 Task: In the  document narrative.html. Below name insert the link: 'www.wikipedia.org' Insert Dropdown below the link: Review Status  'Select Under review'Insert Header and write  "Quantum". Change font style to  Lobster
Action: Mouse moved to (34, 78)
Screenshot: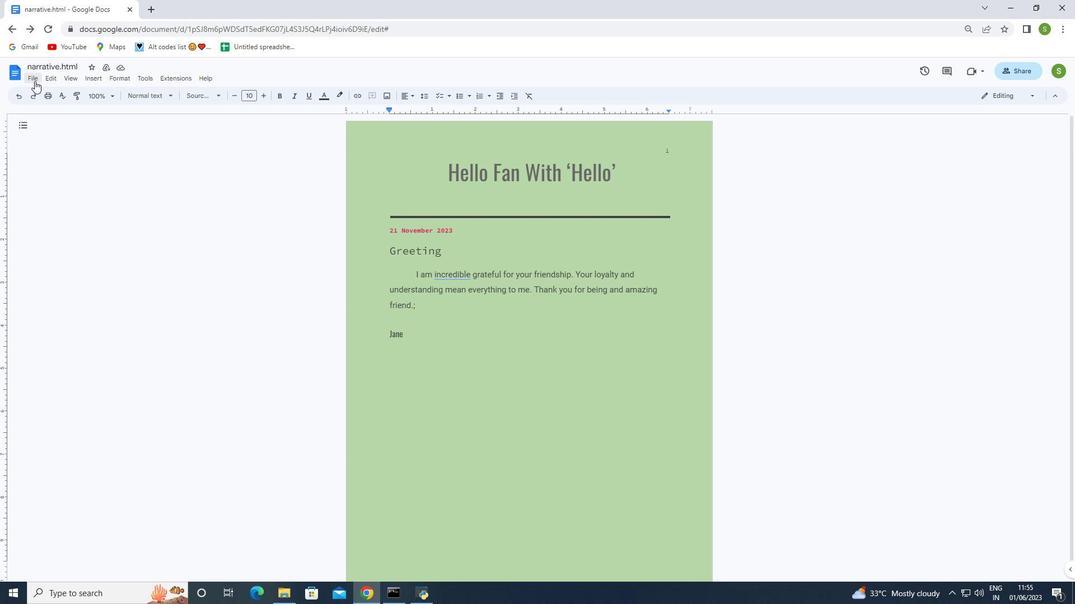 
Action: Mouse pressed left at (34, 78)
Screenshot: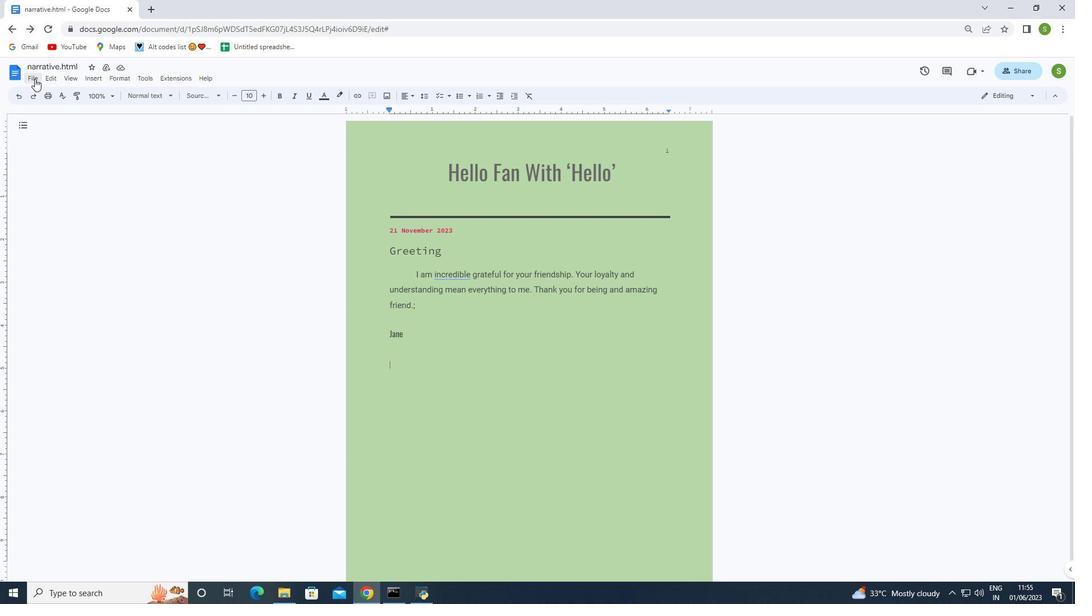 
Action: Mouse moved to (59, 197)
Screenshot: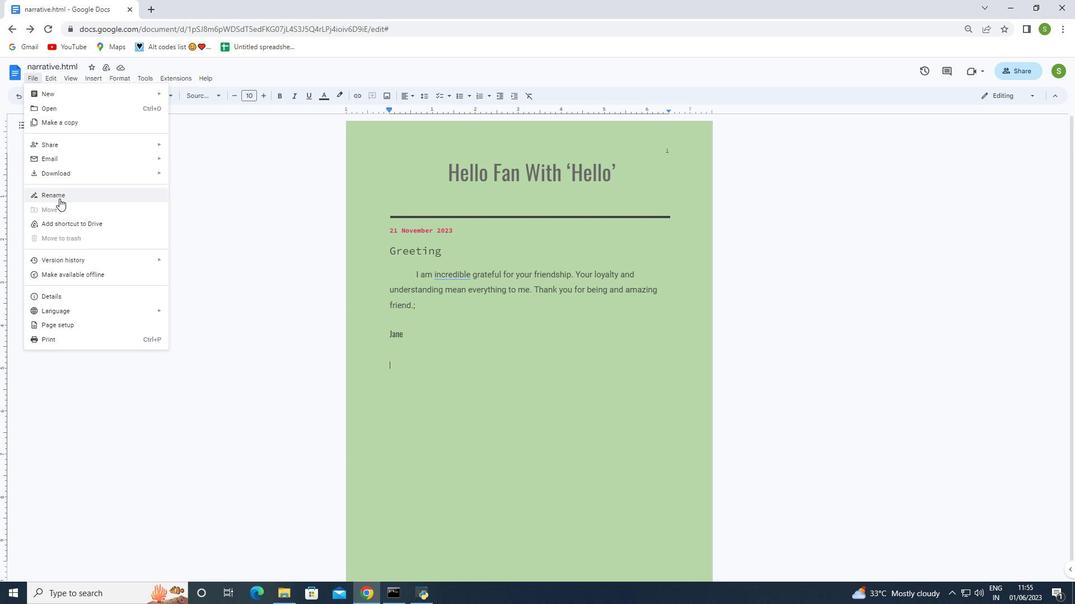 
Action: Mouse pressed left at (59, 197)
Screenshot: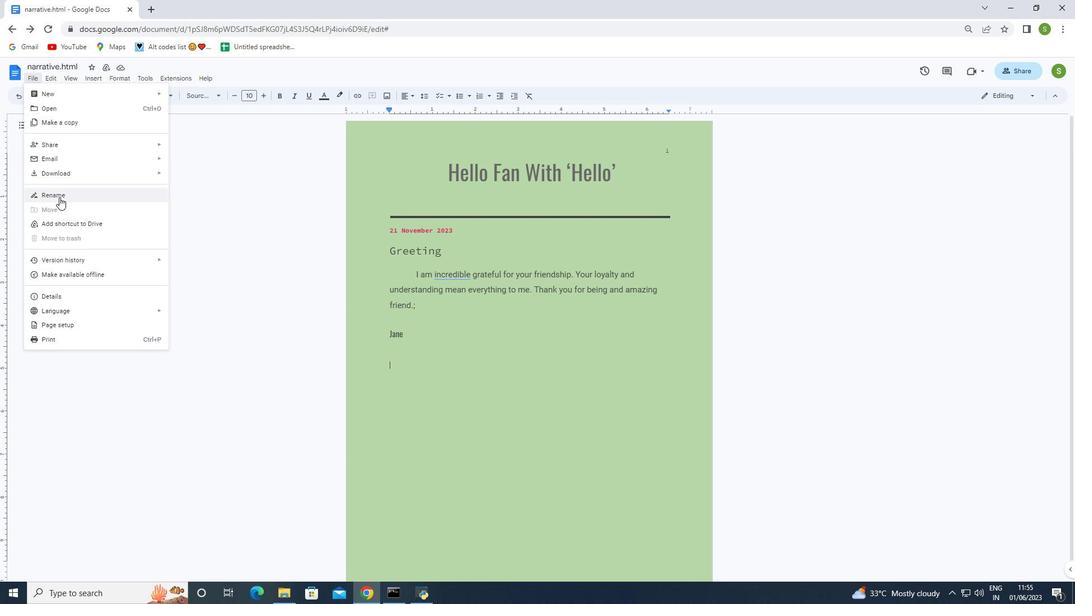 
Action: Mouse moved to (59, 197)
Screenshot: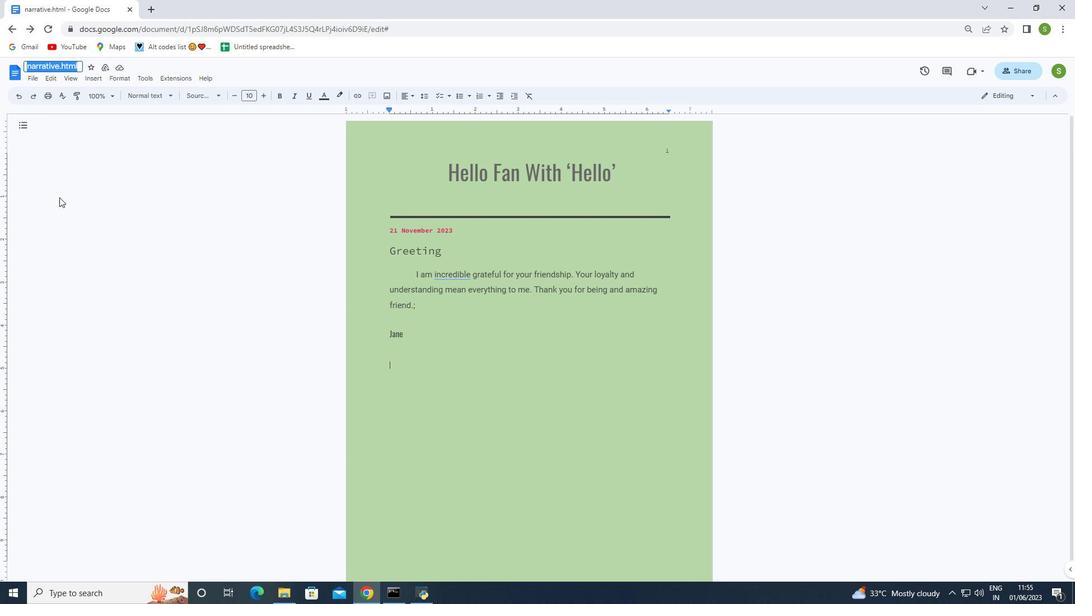 
Action: Key pressed <Key.backspace>narrative.html<Key.enter>
Screenshot: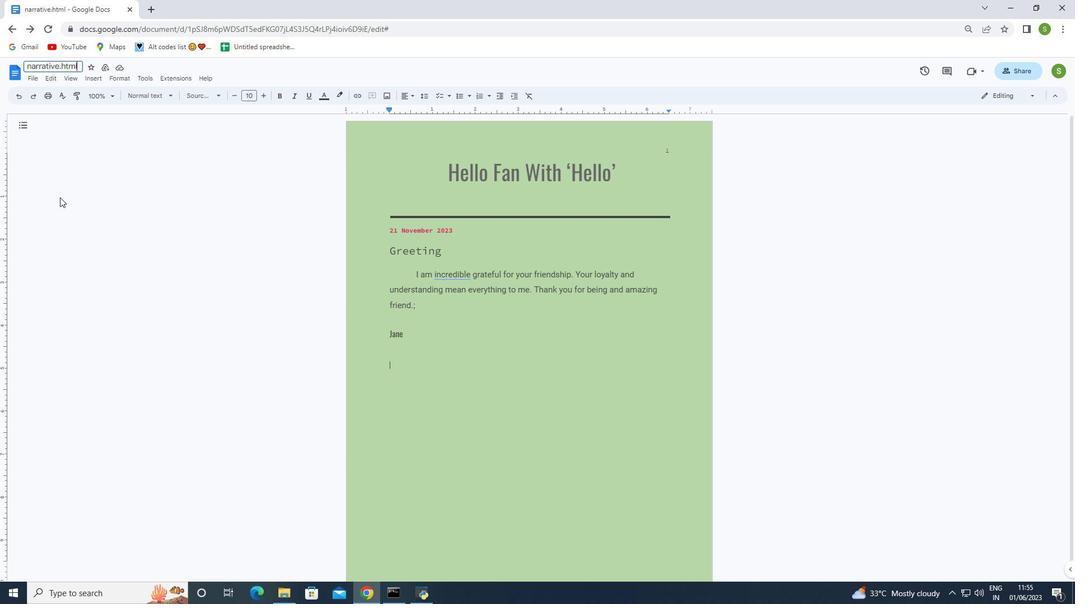 
Action: Mouse moved to (393, 335)
Screenshot: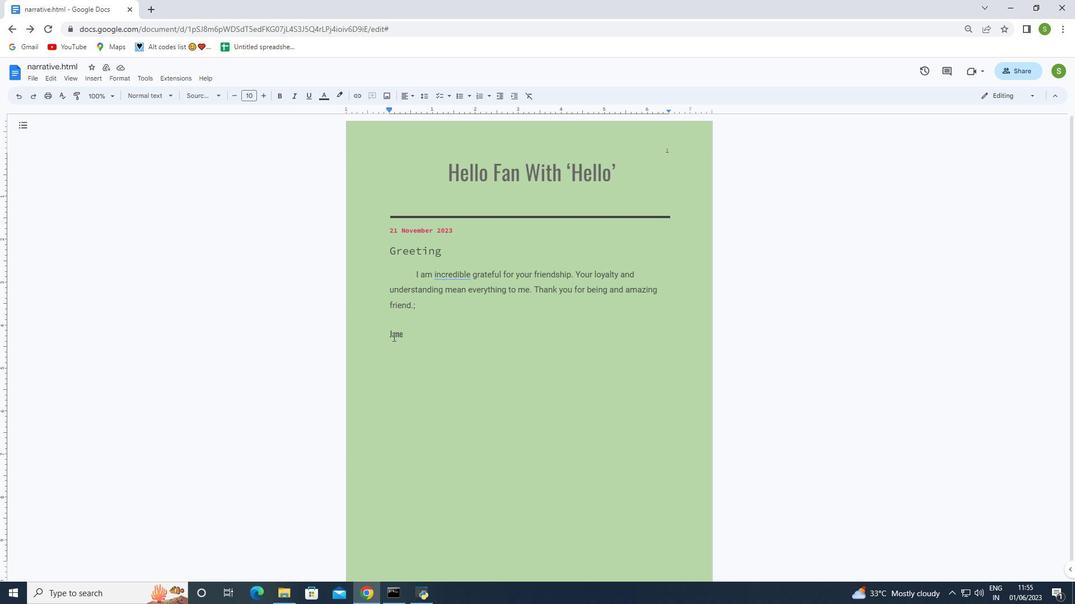 
Action: Mouse pressed left at (393, 335)
Screenshot: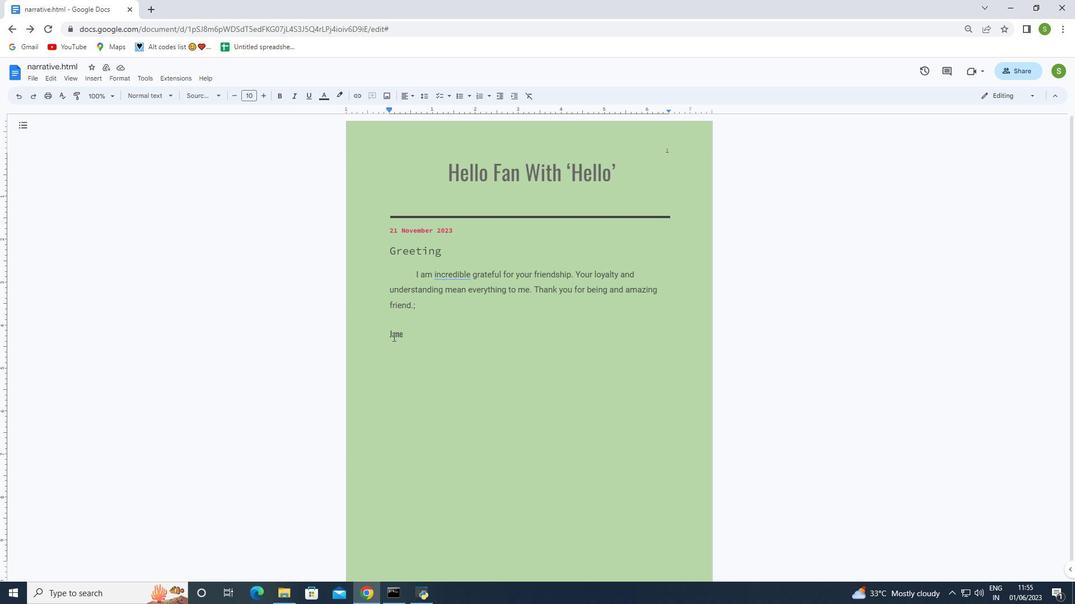 
Action: Mouse moved to (393, 335)
Screenshot: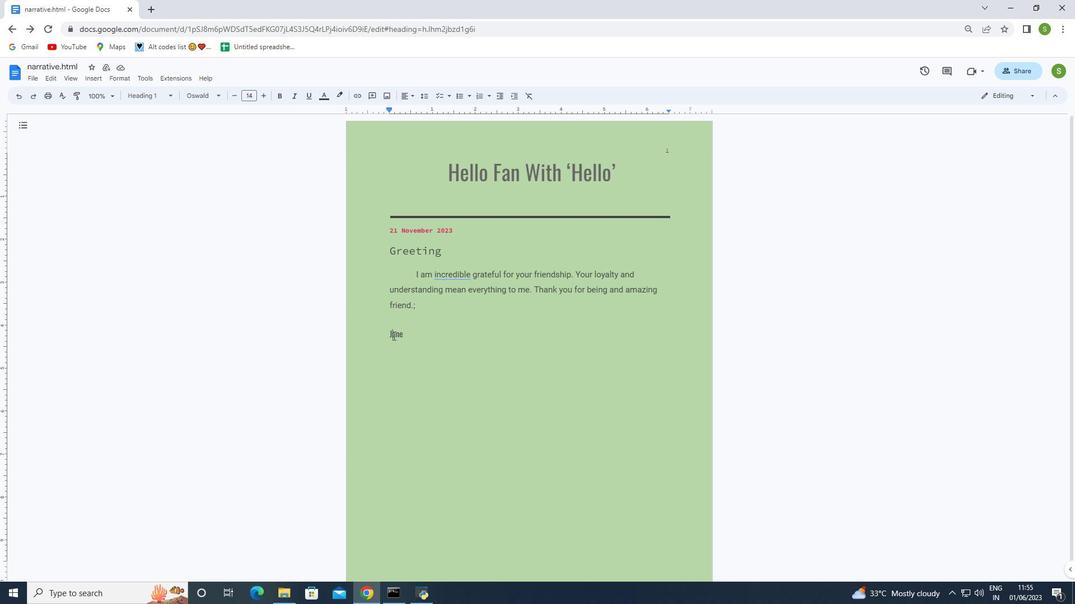 
Action: Mouse pressed left at (393, 335)
Screenshot: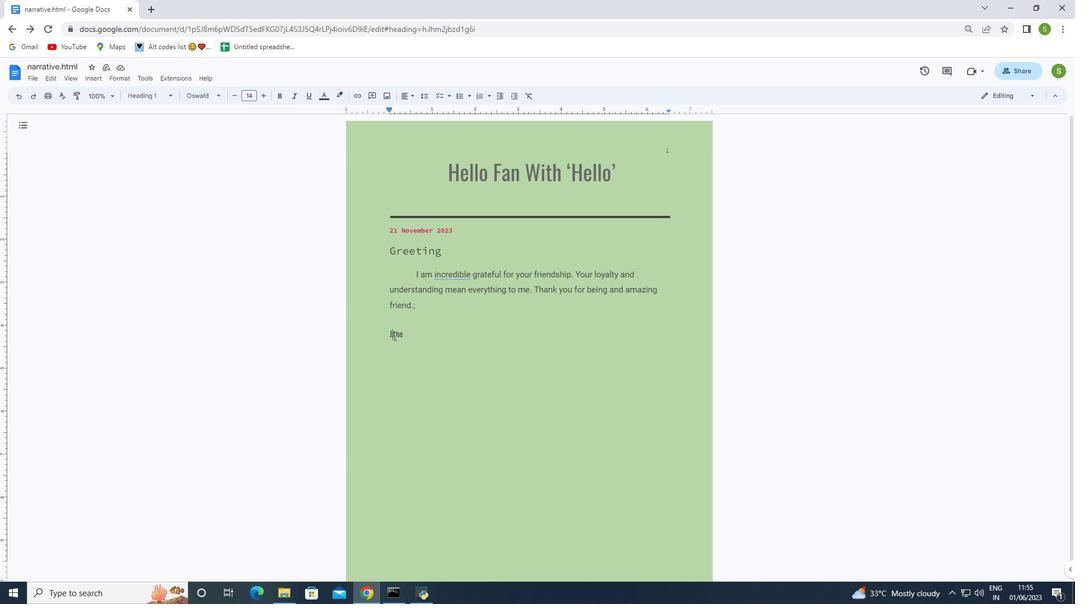 
Action: Mouse pressed left at (393, 335)
Screenshot: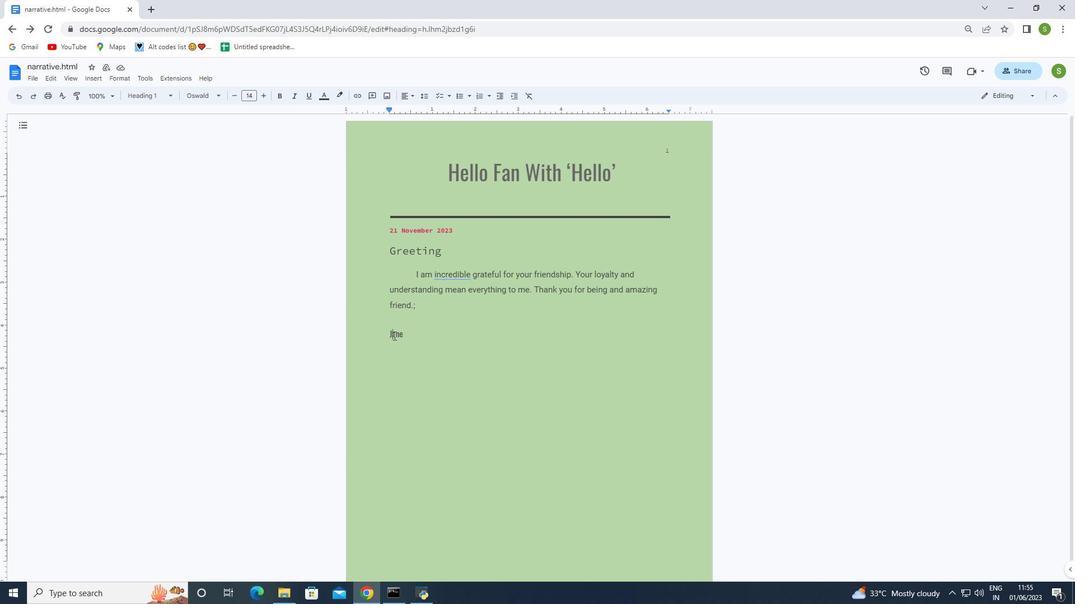 
Action: Mouse moved to (355, 98)
Screenshot: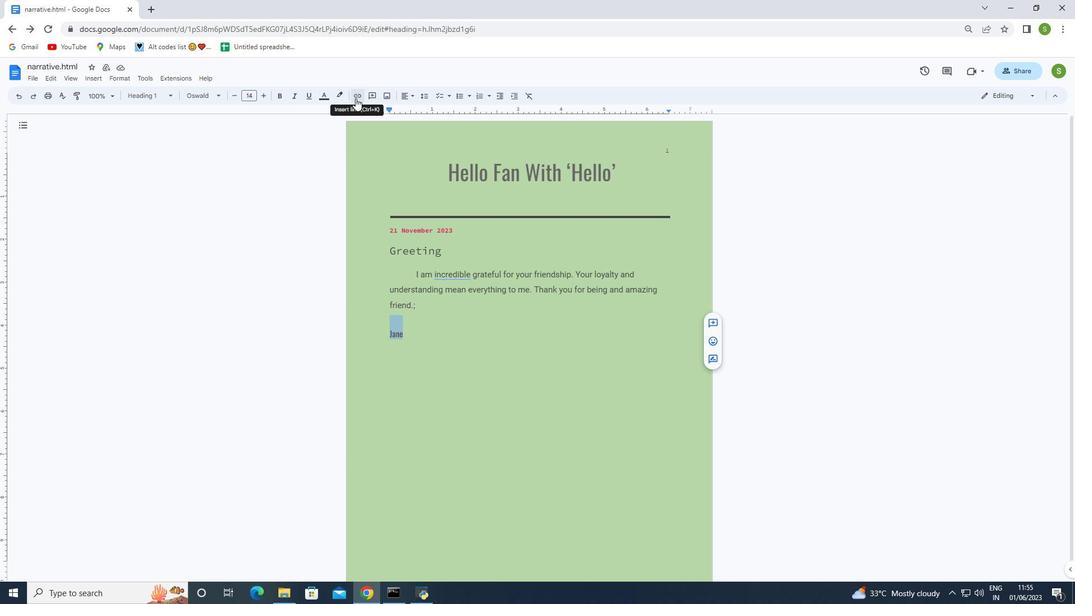 
Action: Mouse pressed left at (355, 98)
Screenshot: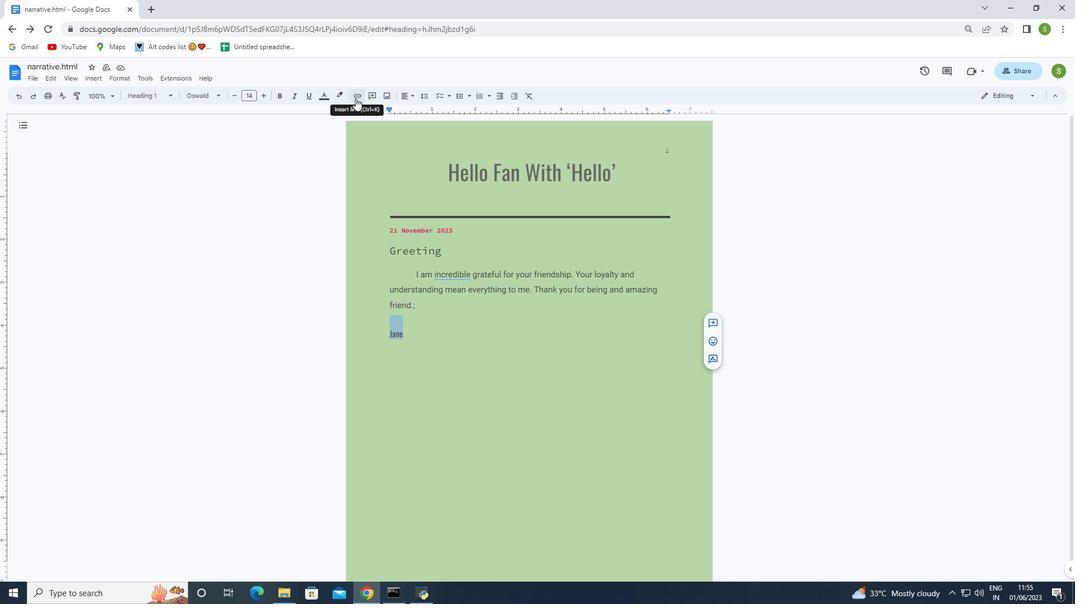 
Action: Mouse moved to (420, 255)
Screenshot: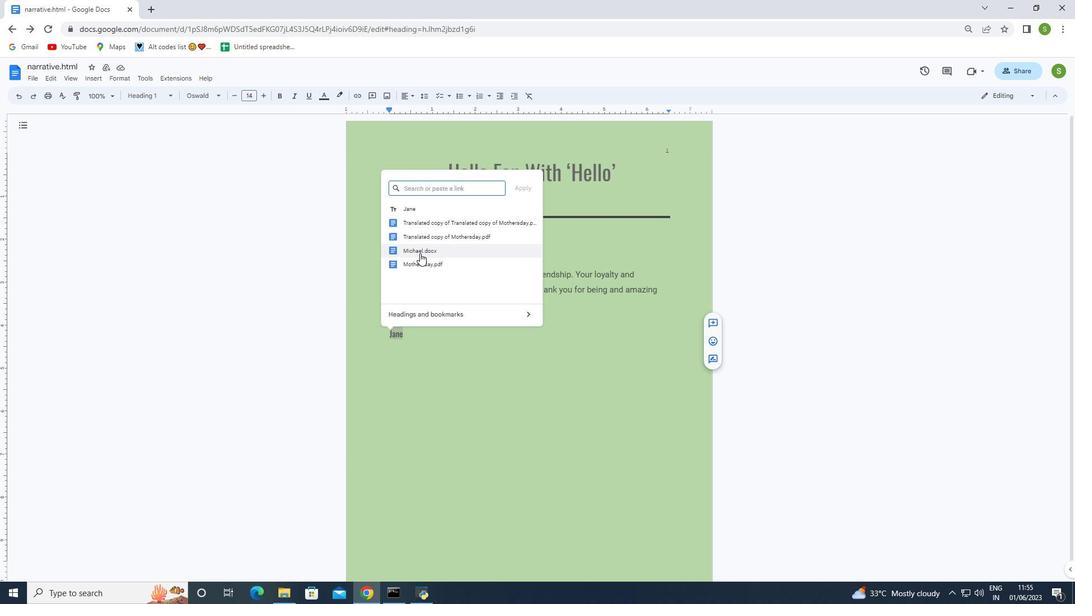 
Action: Key pressed www.wikipedia.org<Key.enter>
Screenshot: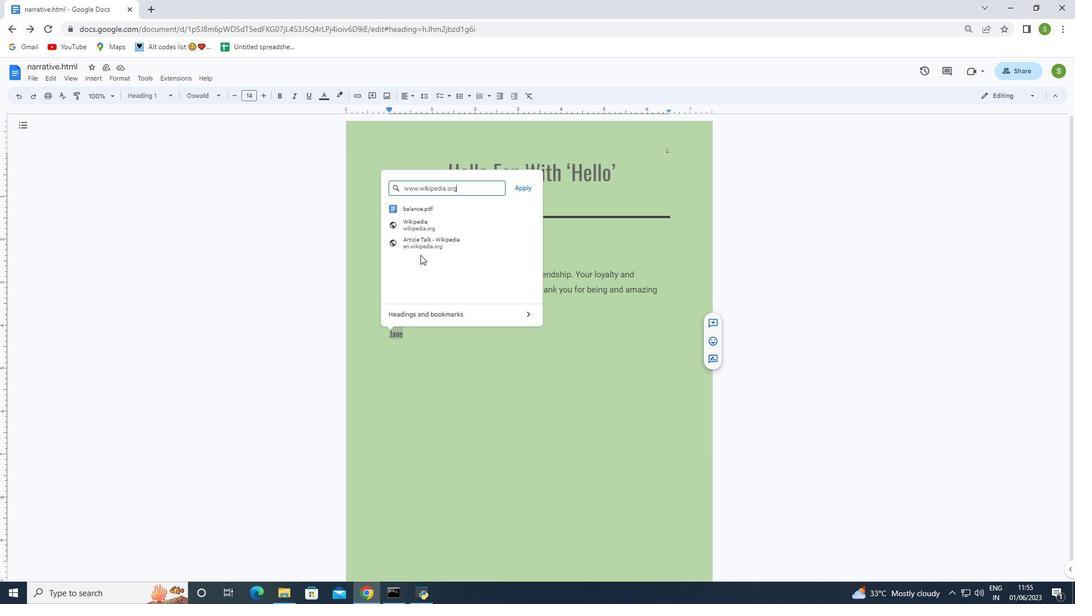 
Action: Mouse moved to (405, 344)
Screenshot: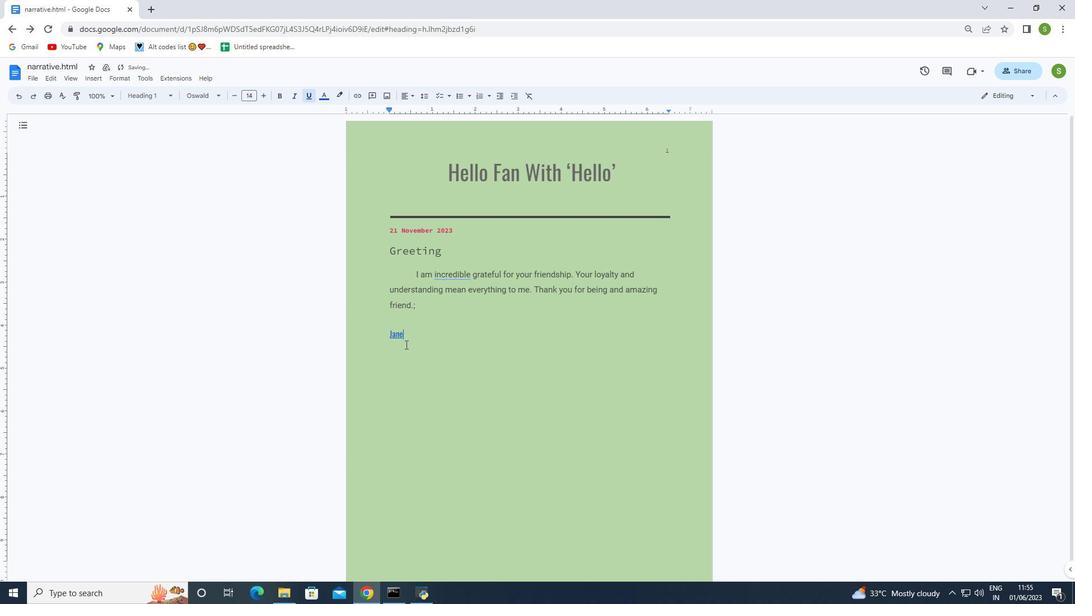 
Action: Mouse pressed left at (405, 344)
Screenshot: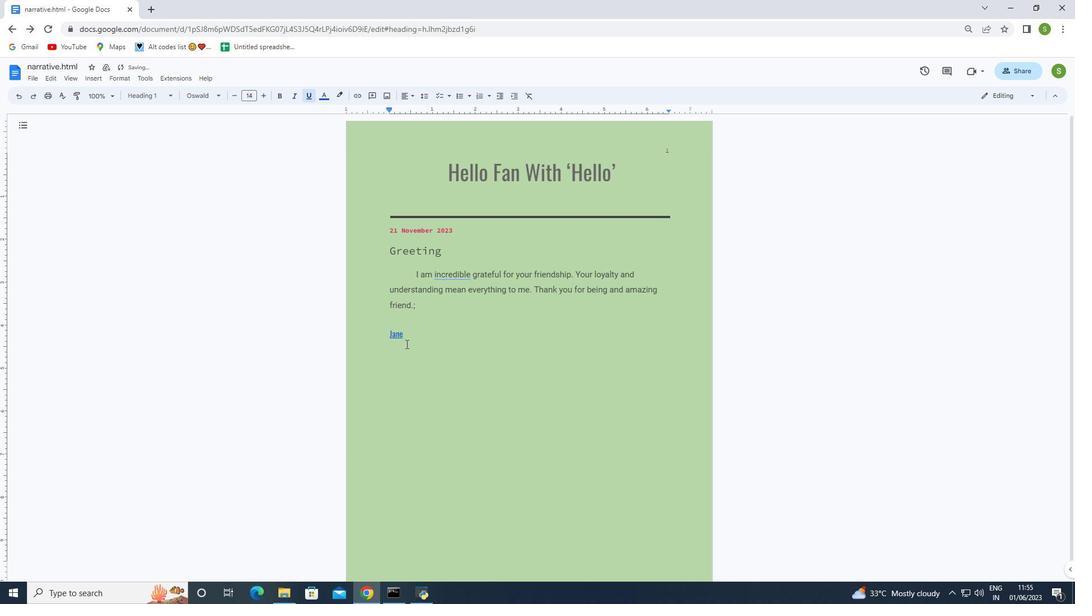 
Action: Mouse moved to (97, 81)
Screenshot: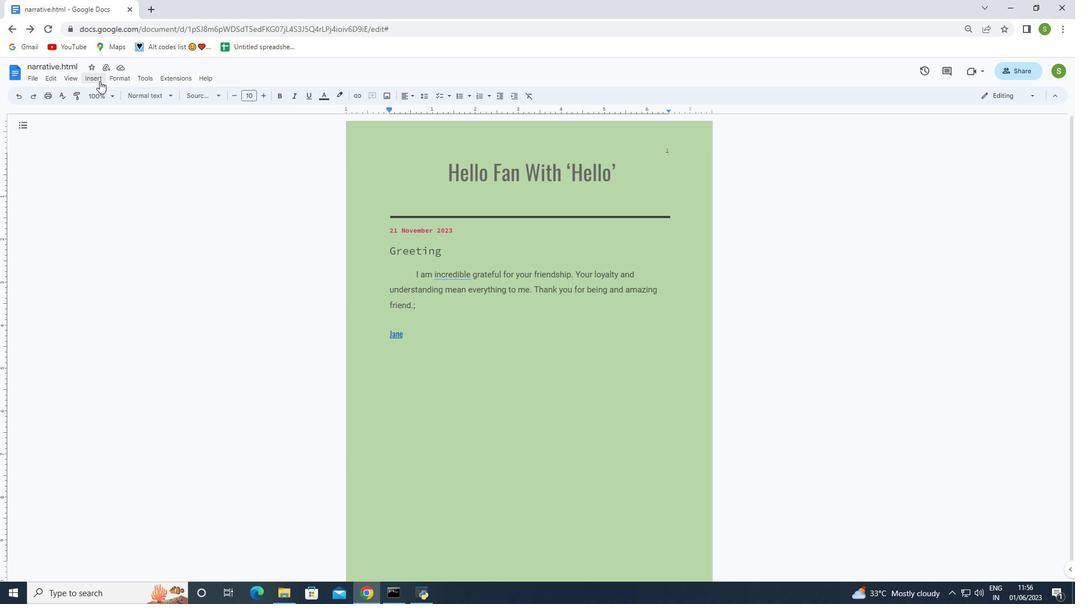 
Action: Mouse pressed left at (97, 81)
Screenshot: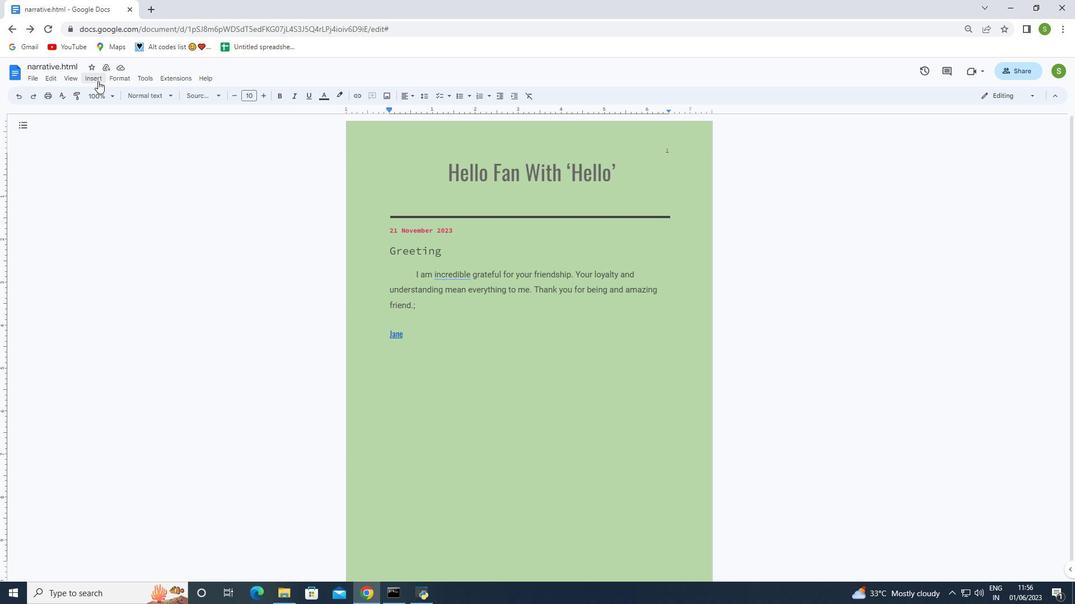 
Action: Mouse moved to (120, 194)
Screenshot: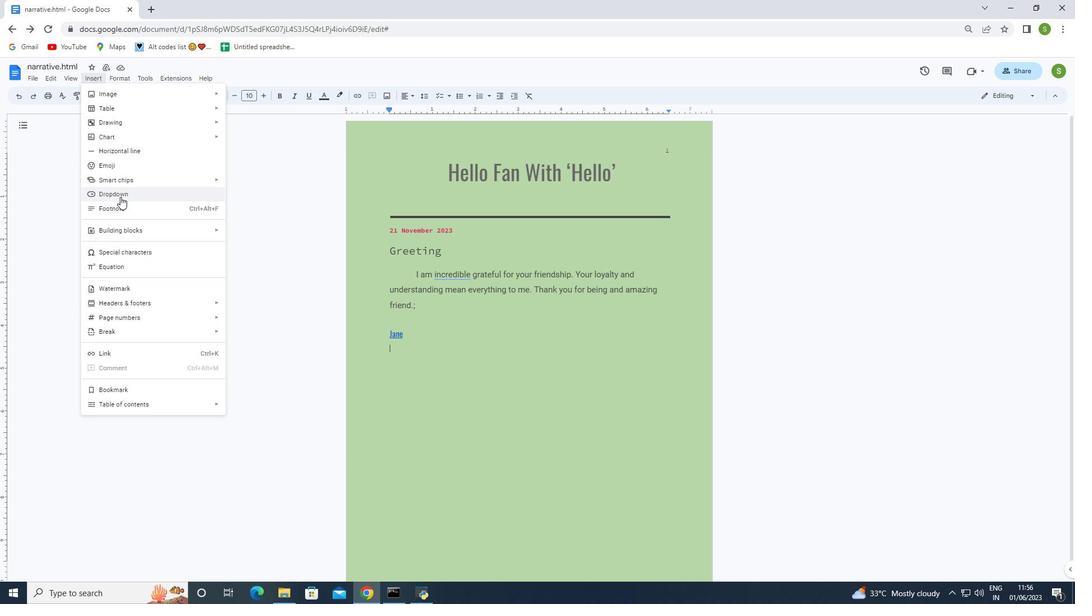 
Action: Mouse pressed left at (120, 194)
Screenshot: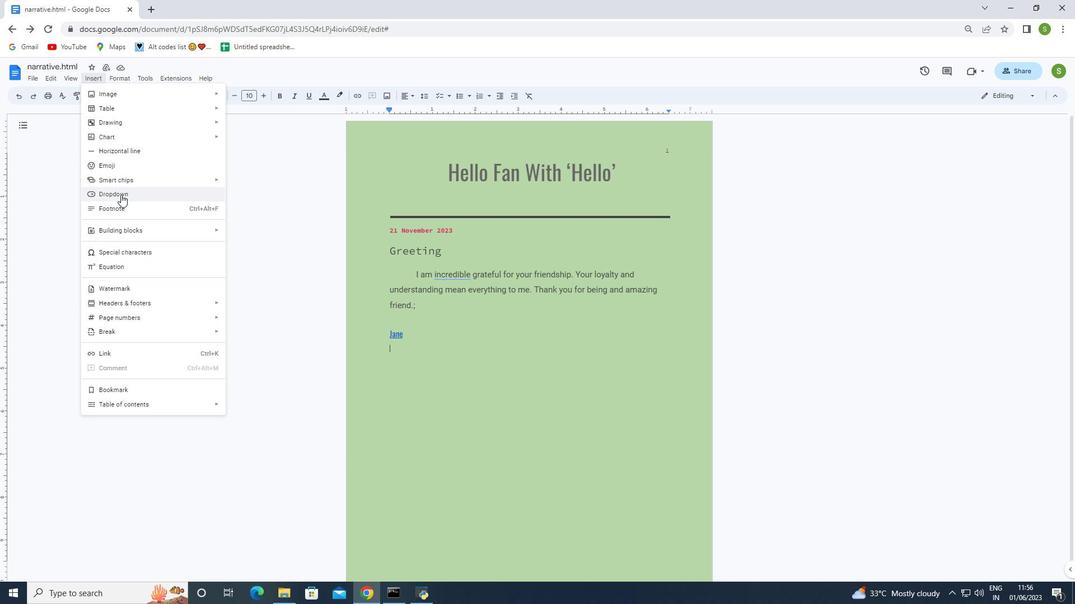 
Action: Mouse moved to (414, 388)
Screenshot: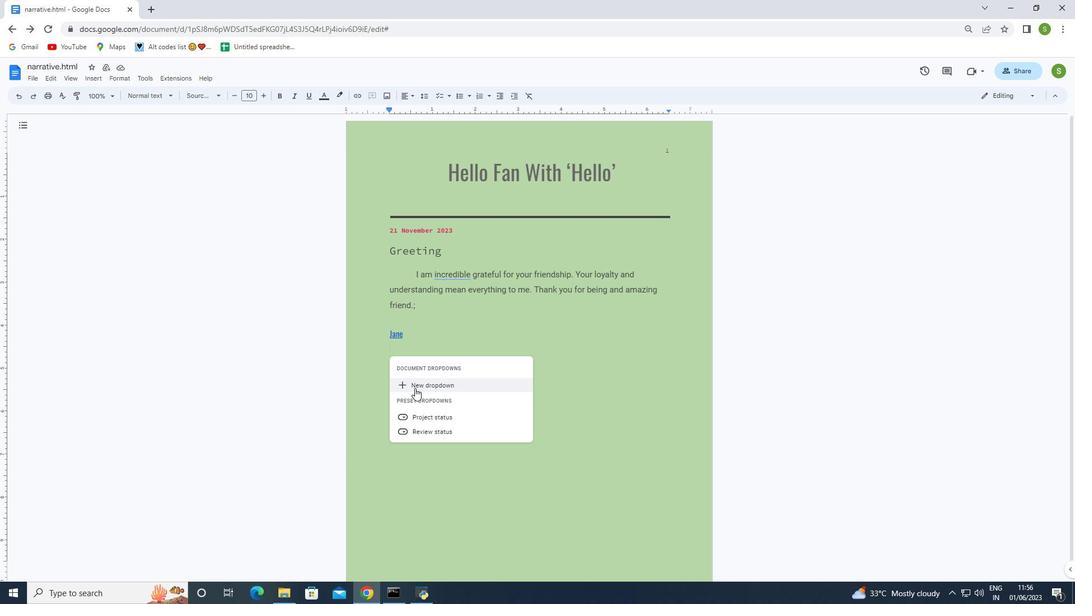 
Action: Mouse pressed left at (414, 388)
Screenshot: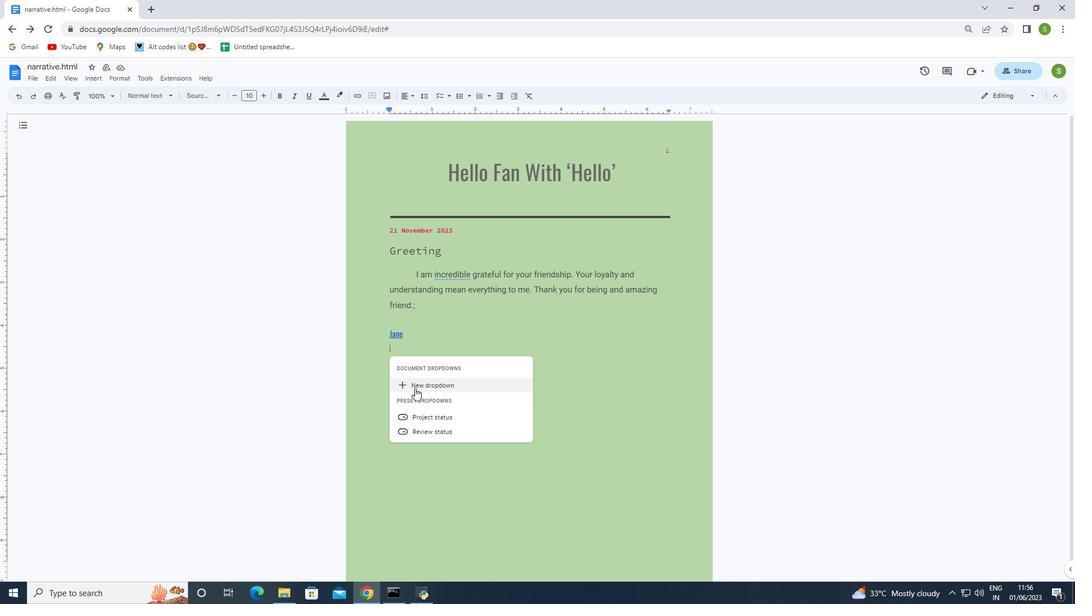 
Action: Mouse moved to (593, 351)
Screenshot: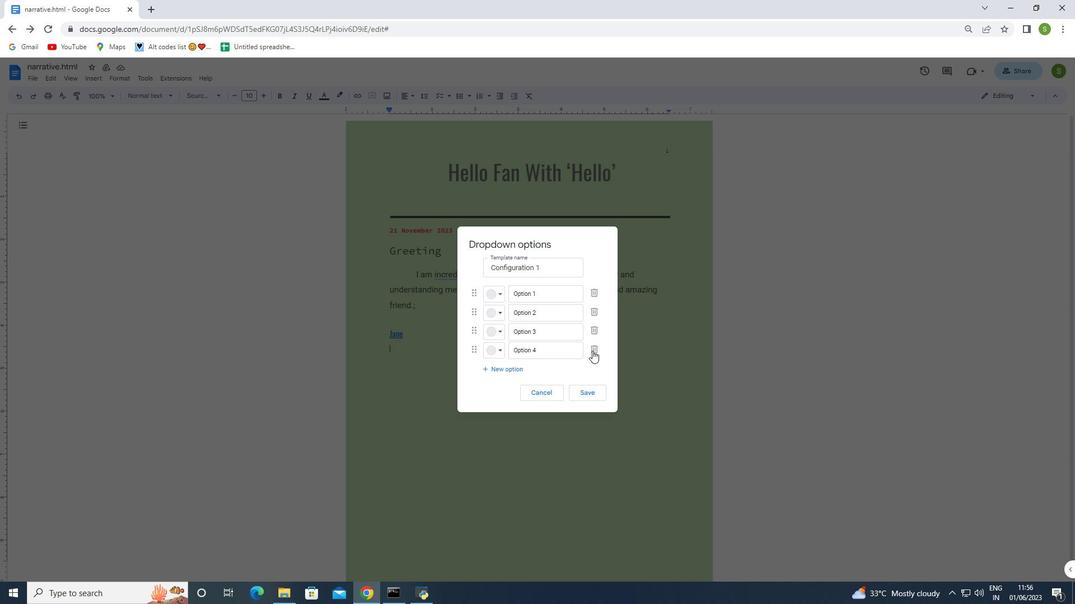 
Action: Mouse pressed left at (593, 351)
Screenshot: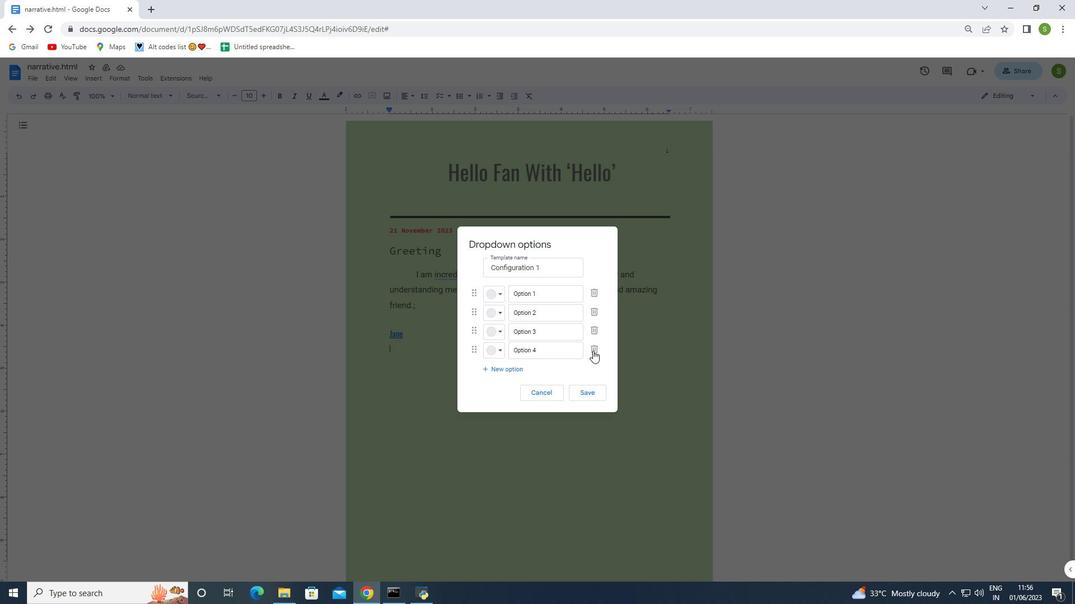 
Action: Mouse moved to (594, 332)
Screenshot: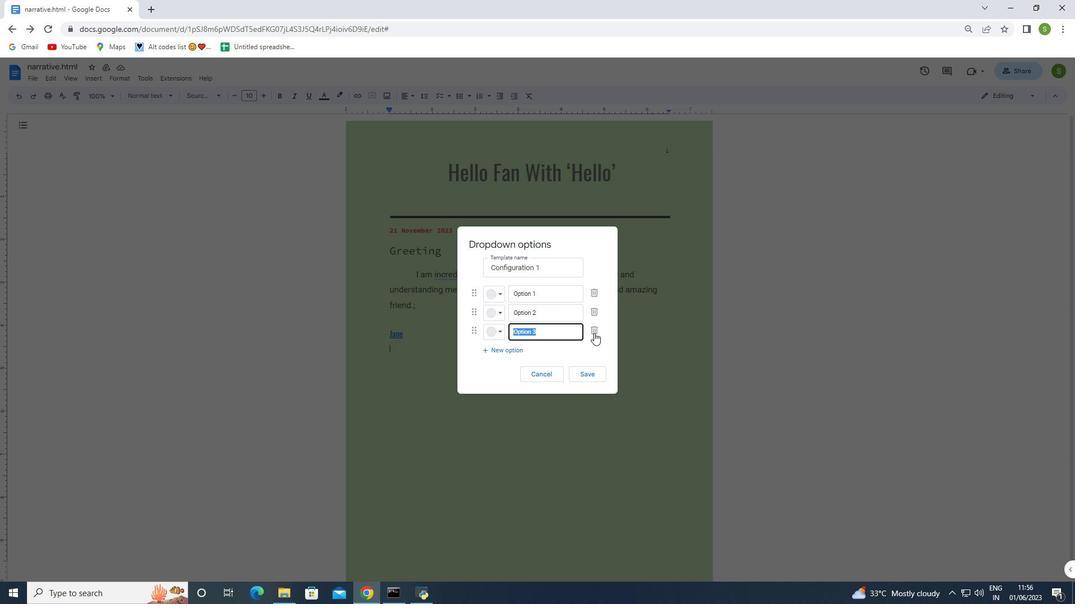 
Action: Mouse pressed left at (594, 332)
Screenshot: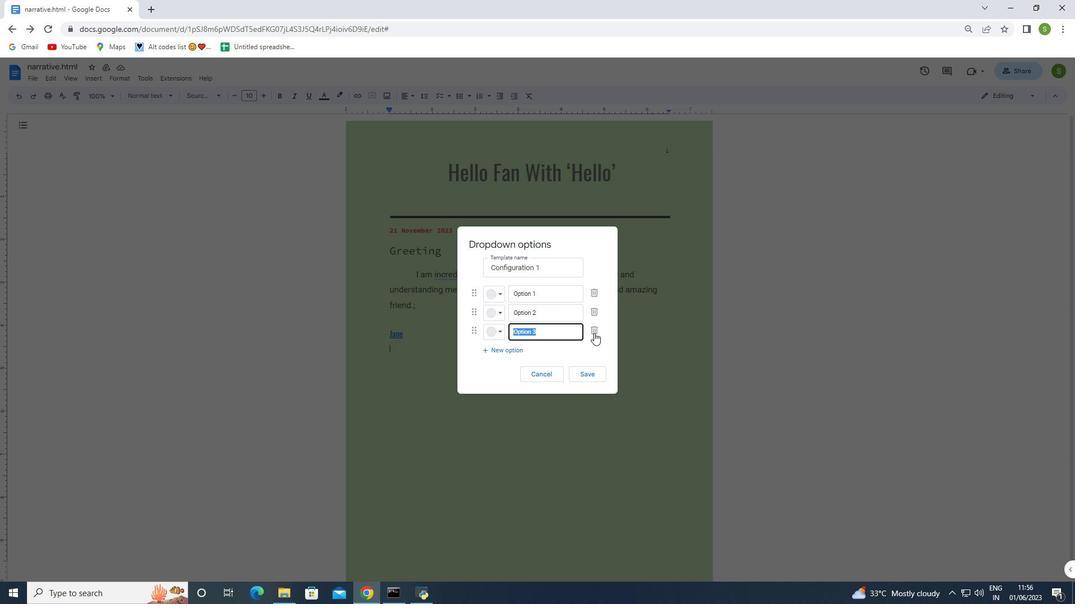 
Action: Mouse moved to (559, 293)
Screenshot: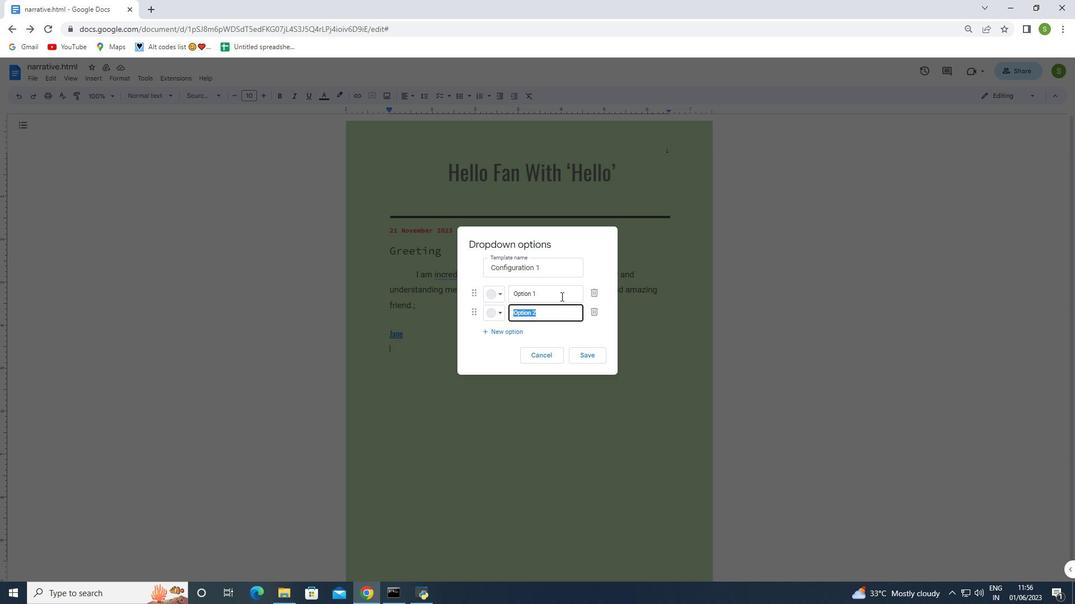
Action: Mouse pressed left at (559, 293)
Screenshot: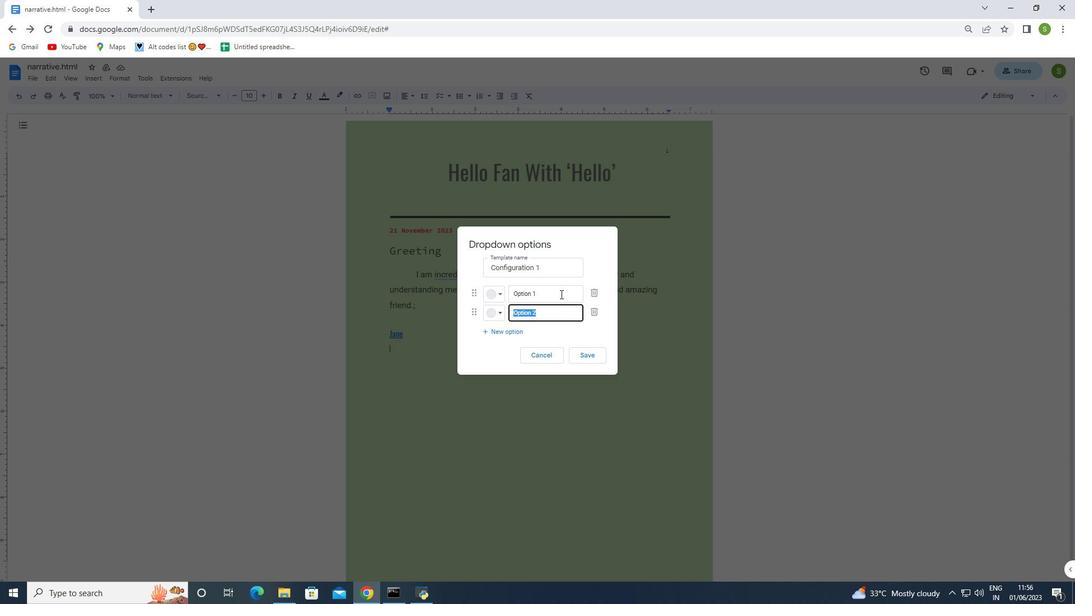 
Action: Mouse moved to (564, 295)
Screenshot: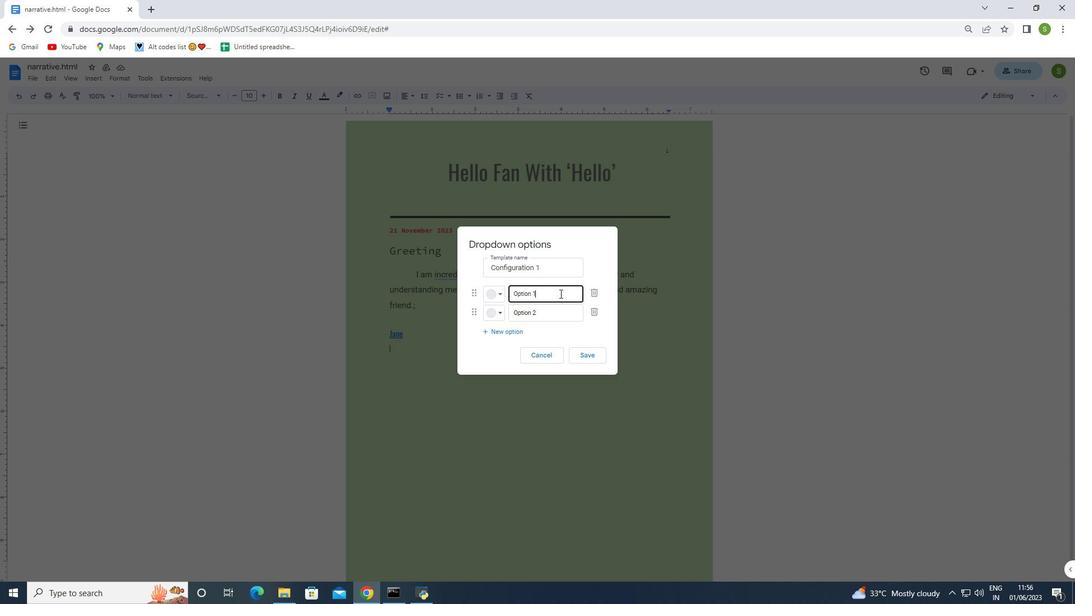 
Action: Key pressed <Key.backspace><Key.backspace><Key.backspace><Key.backspace><Key.backspace><Key.backspace><Key.backspace><Key.backspace><Key.backspace><Key.backspace><Key.backspace><Key.shift>Review<Key.space><Key.shift>Status
Screenshot: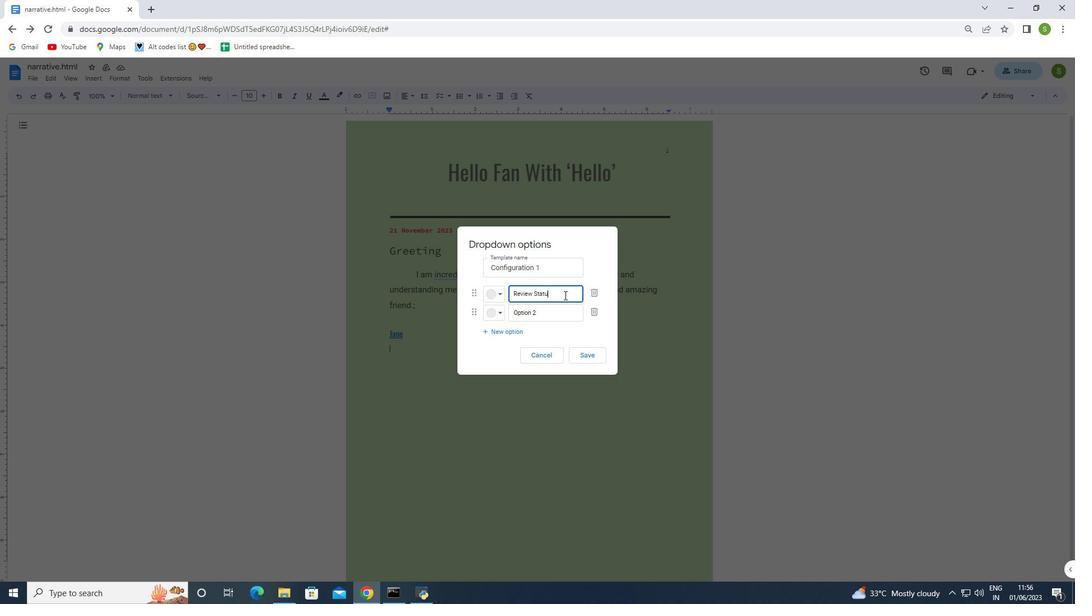 
Action: Mouse moved to (537, 308)
Screenshot: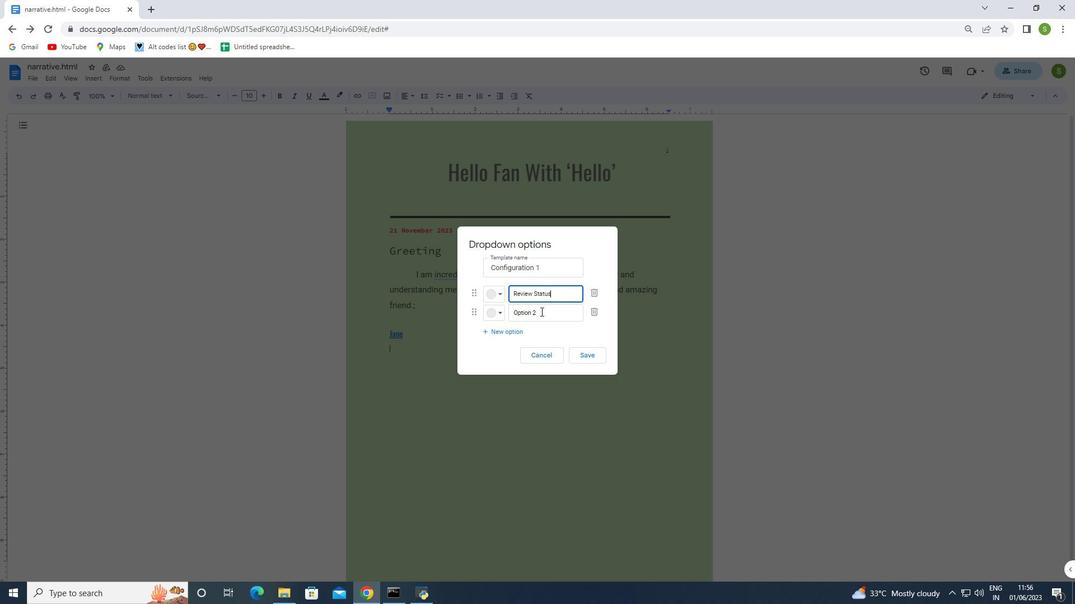 
Action: Mouse pressed left at (537, 308)
Screenshot: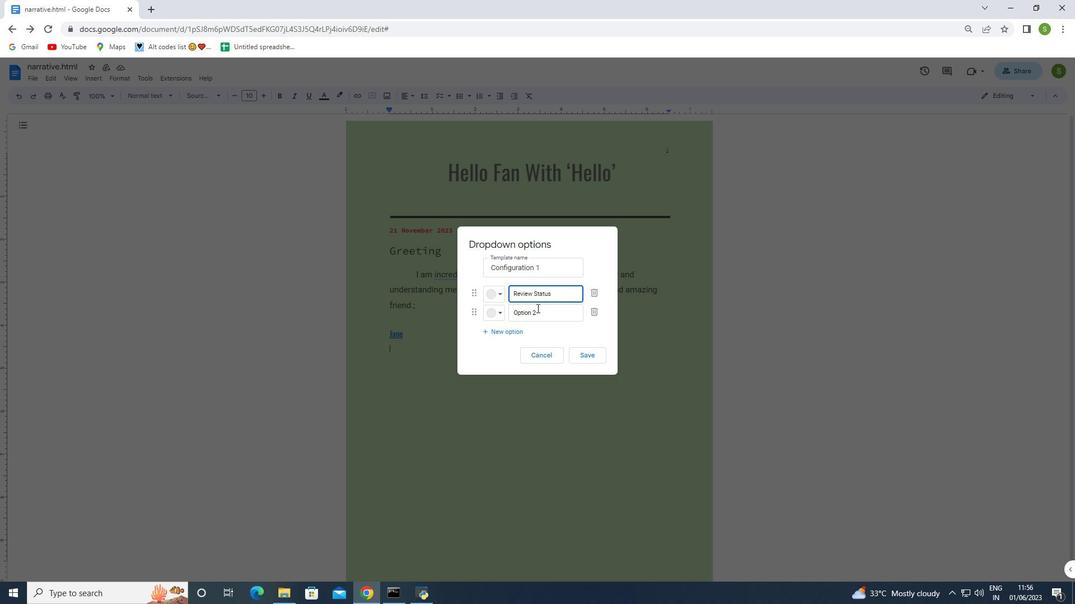 
Action: Key pressed <Key.backspace><Key.backspace><Key.backspace><Key.backspace><Key.backspace><Key.backspace><Key.backspace><Key.backspace><Key.shift>Select<Key.space><Key.shift>Under<Key.space><Key.shift>Review
Screenshot: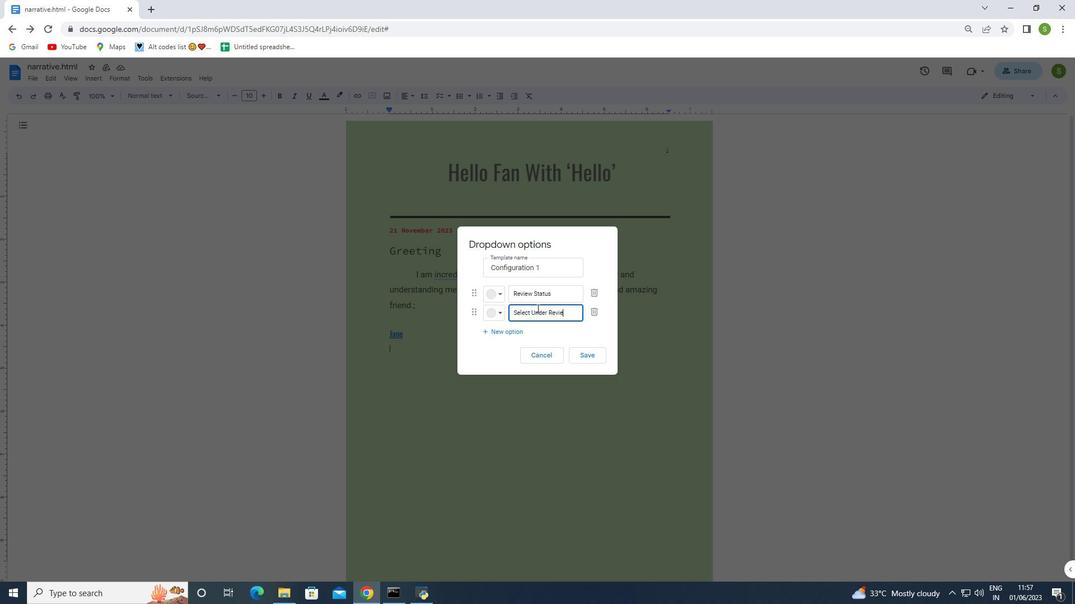 
Action: Mouse moved to (586, 355)
Screenshot: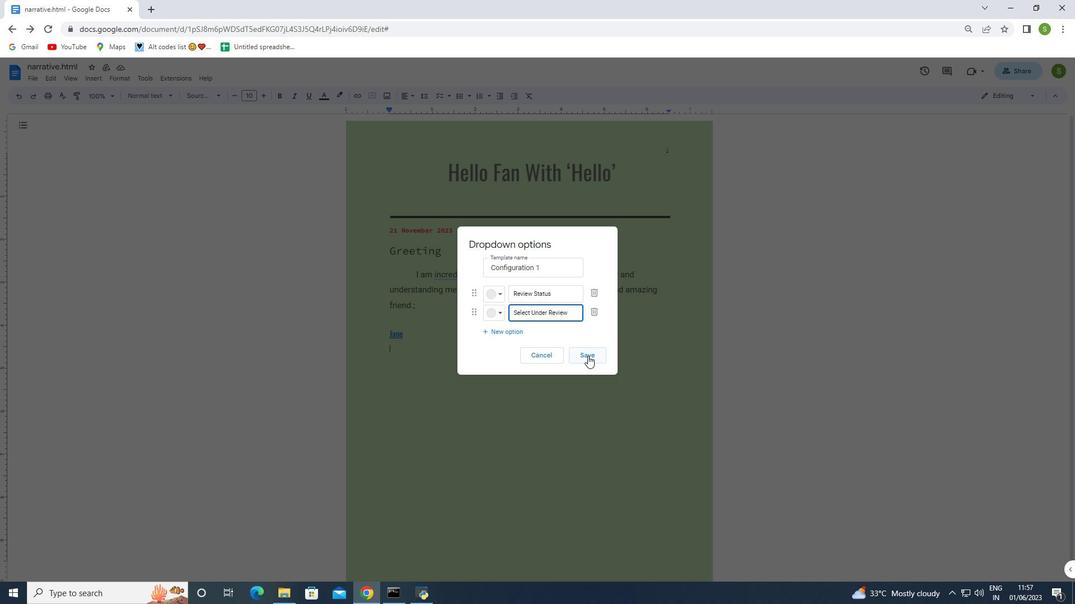 
Action: Mouse pressed left at (586, 355)
Screenshot: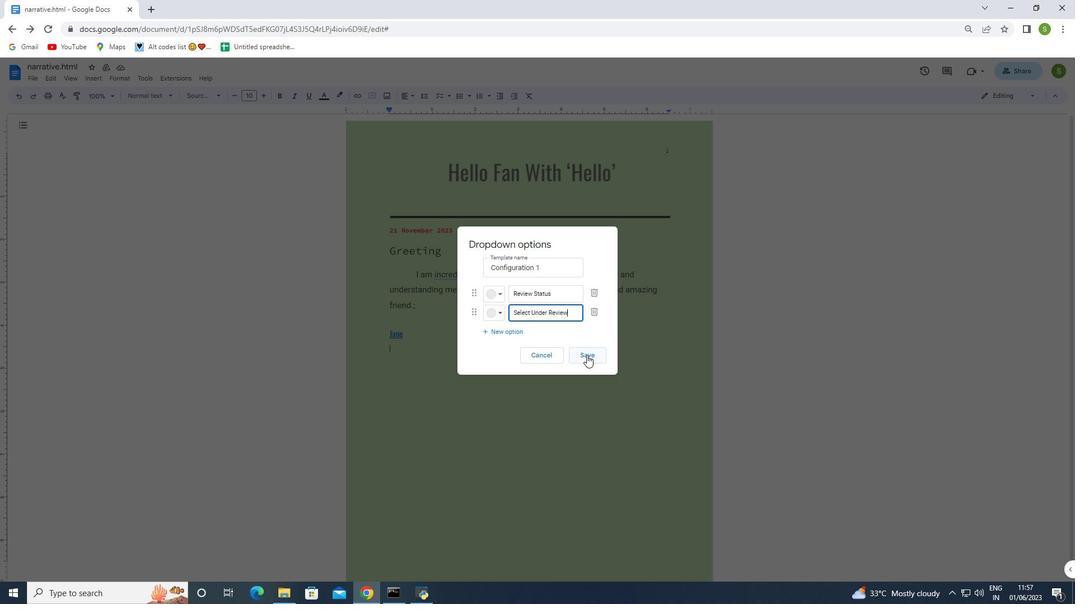
Action: Mouse moved to (484, 374)
Screenshot: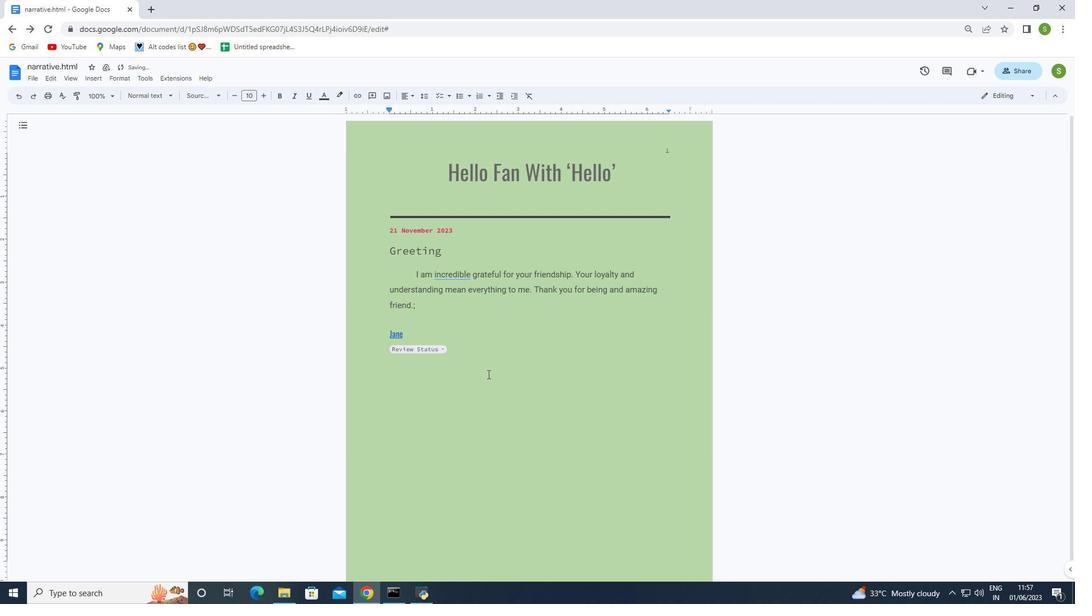 
Action: Mouse pressed left at (484, 374)
Screenshot: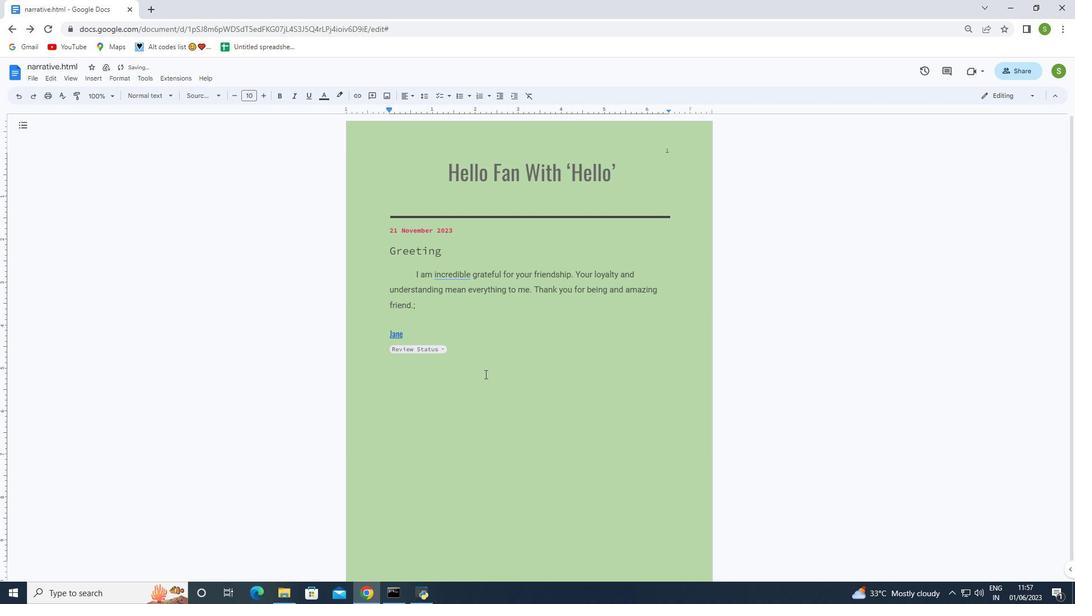 
Action: Mouse moved to (97, 76)
Screenshot: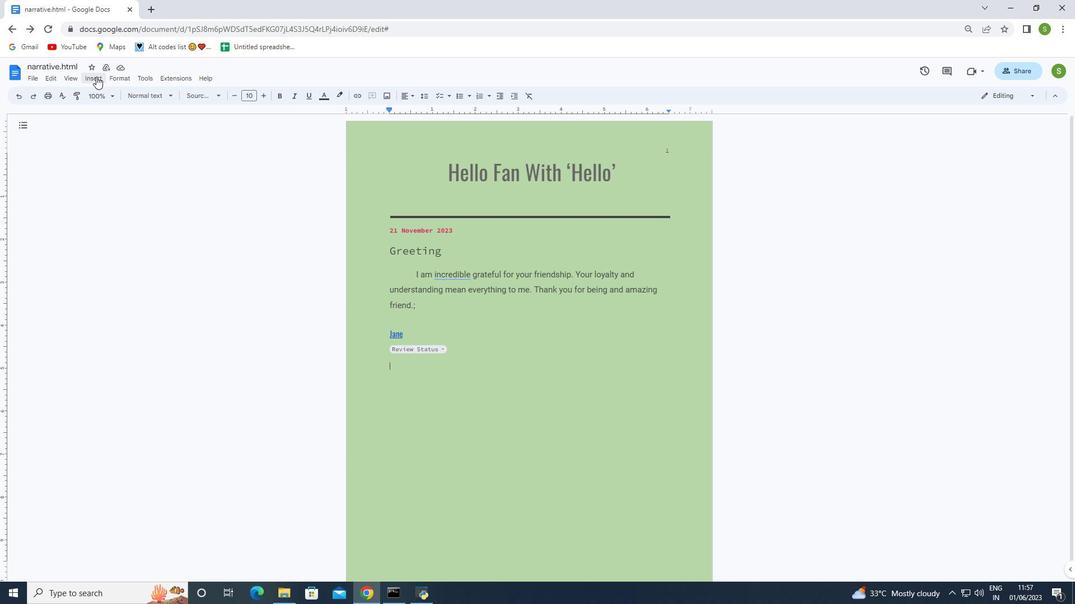 
Action: Mouse pressed left at (97, 76)
Screenshot: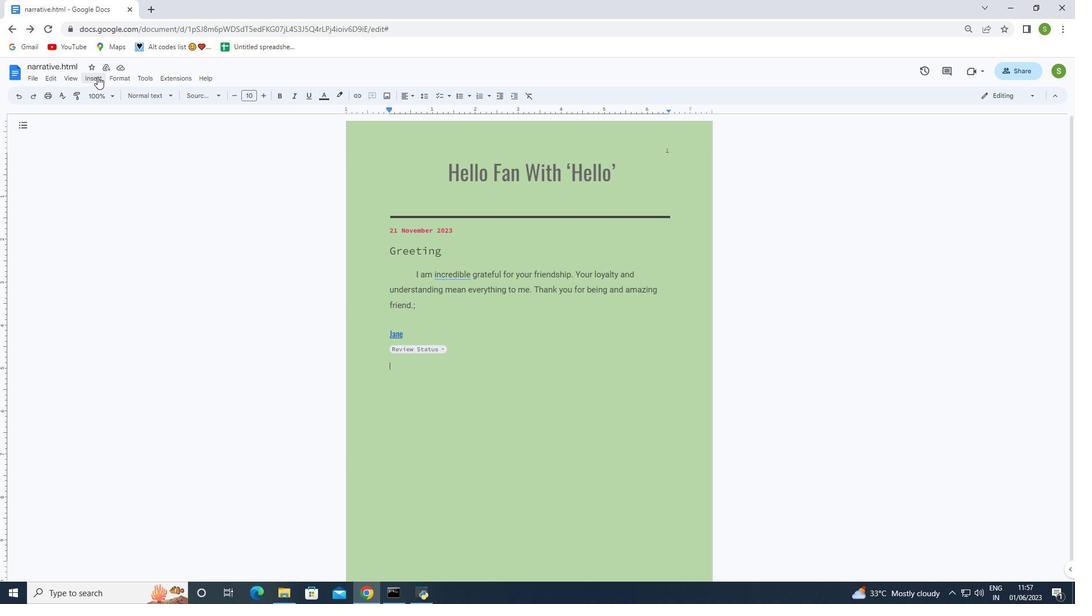 
Action: Mouse moved to (243, 306)
Screenshot: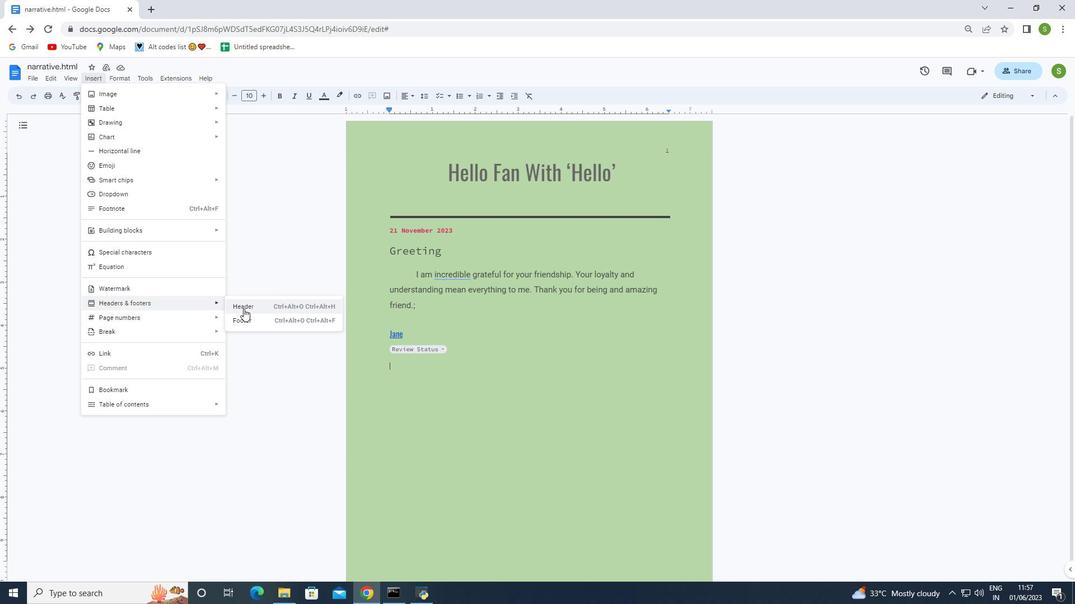 
Action: Mouse pressed left at (243, 306)
Screenshot: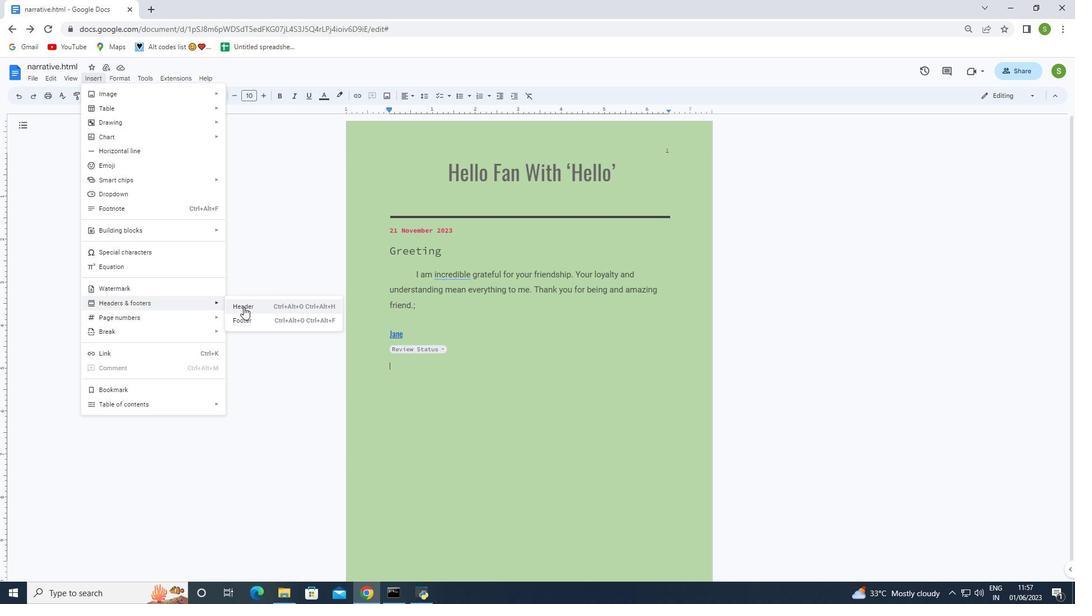
Action: Mouse moved to (508, 171)
Screenshot: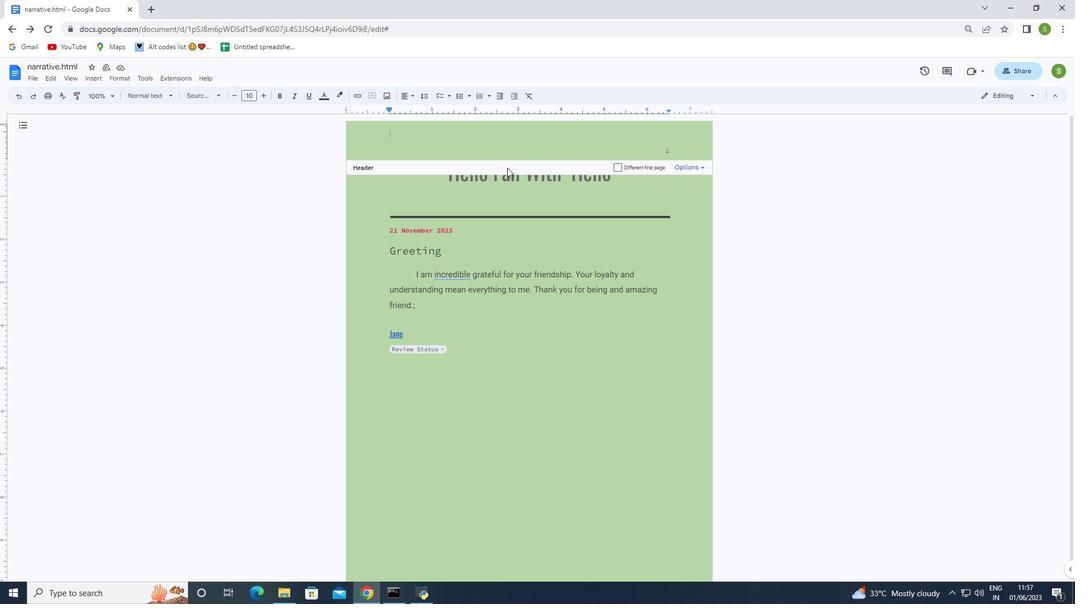 
Action: Key pressed <Key.shift><Key.shift><Key.shift><Key.shift><Key.shift><Key.shift><Key.shift><Key.shift><Key.shift><Key.shift><Key.shift><Key.shift><Key.shift><Key.shift><Key.shift><Key.shift>Quantum
Screenshot: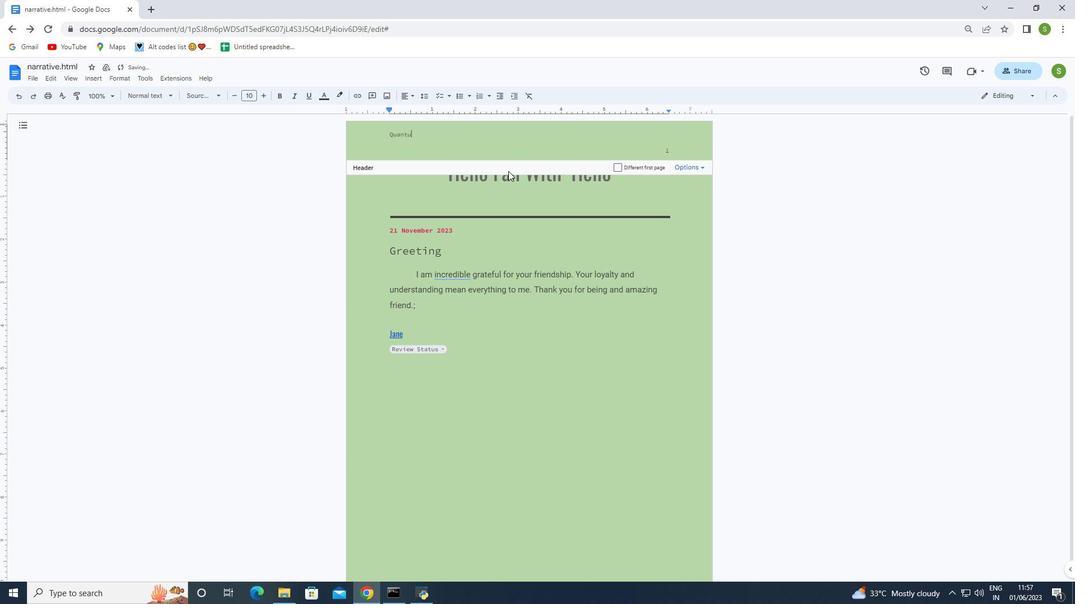 
Action: Mouse moved to (389, 131)
Screenshot: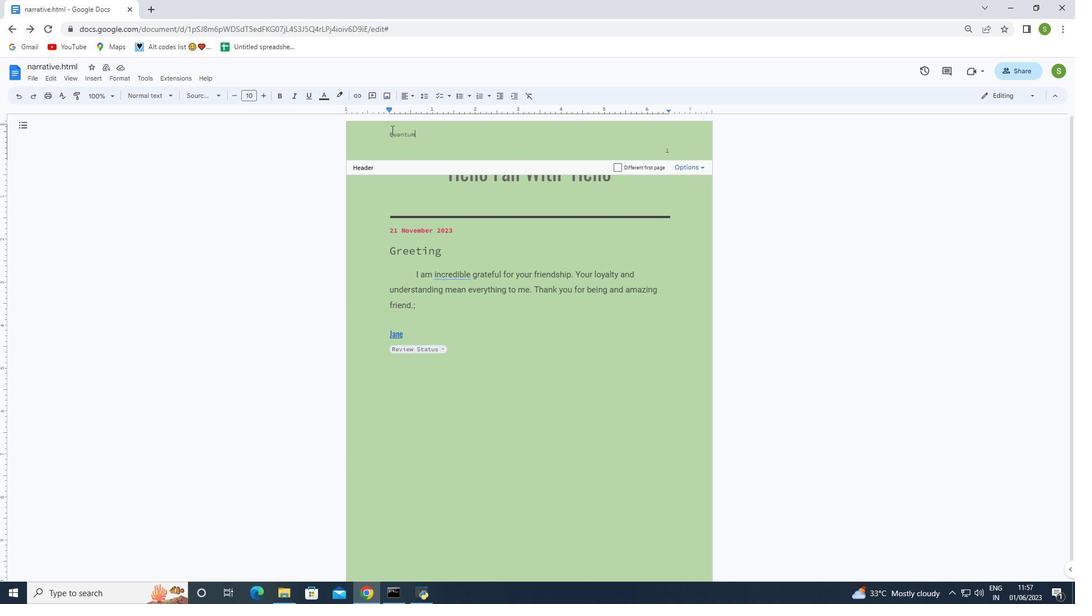 
Action: Mouse pressed left at (389, 131)
Screenshot: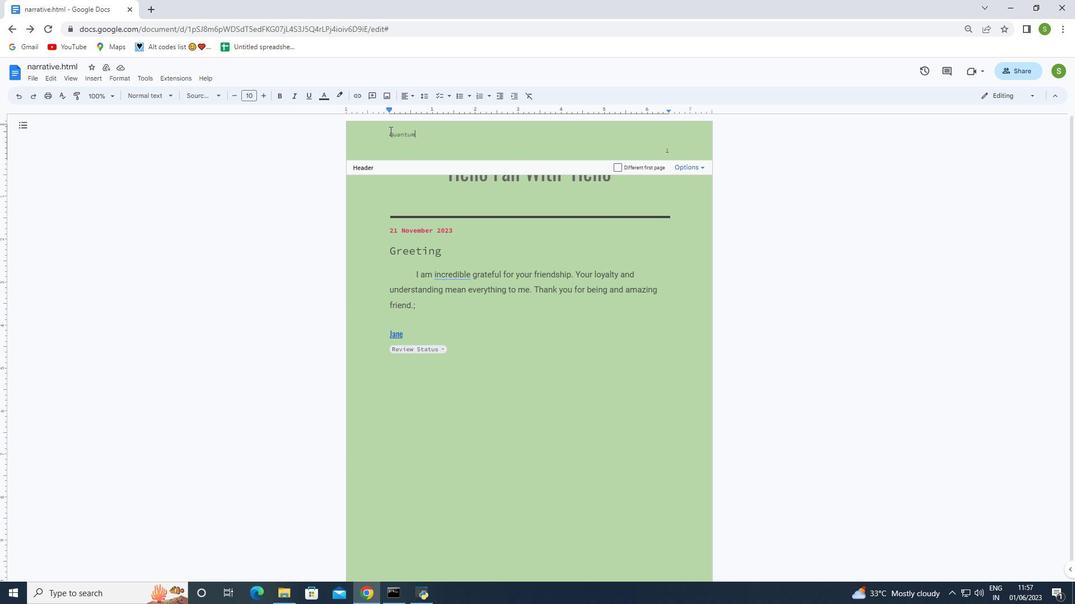 
Action: Mouse moved to (545, 334)
Screenshot: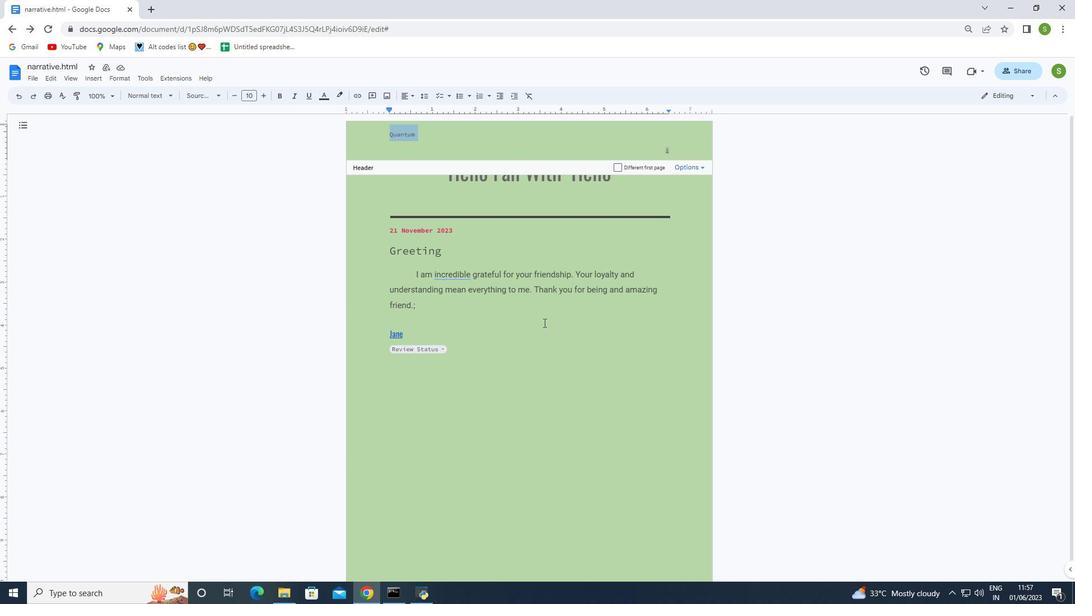 
Action: Mouse pressed left at (545, 334)
Screenshot: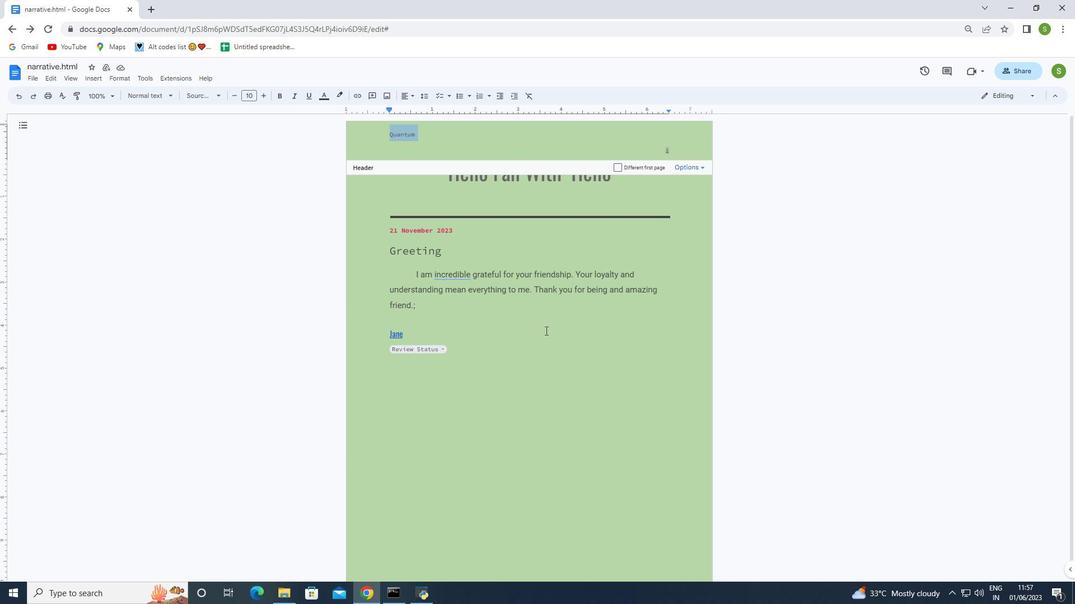 
Action: Mouse moved to (385, 131)
Screenshot: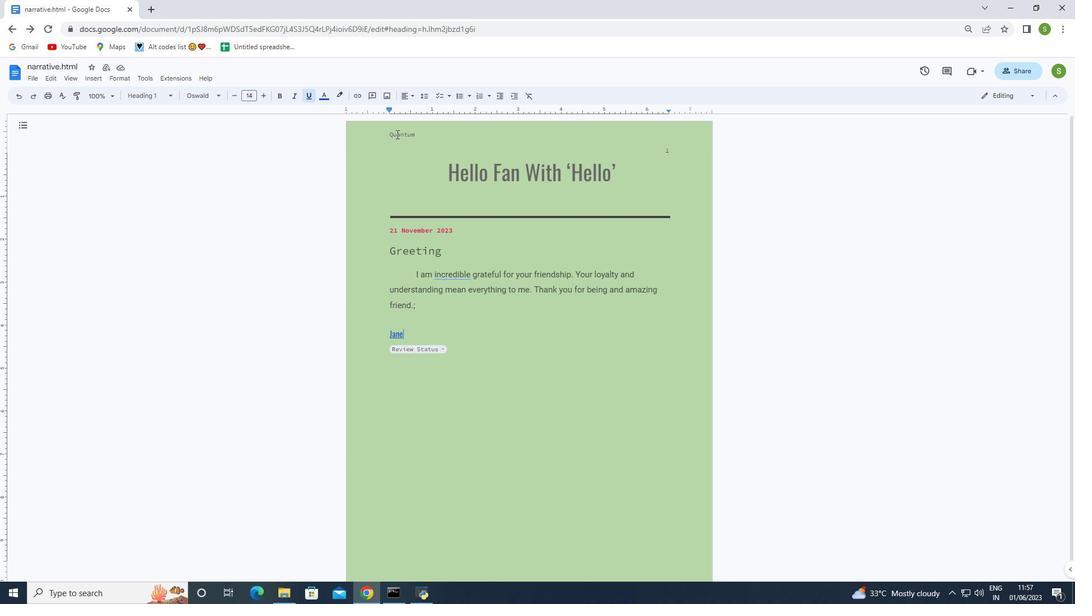 
Action: Mouse pressed left at (385, 131)
Screenshot: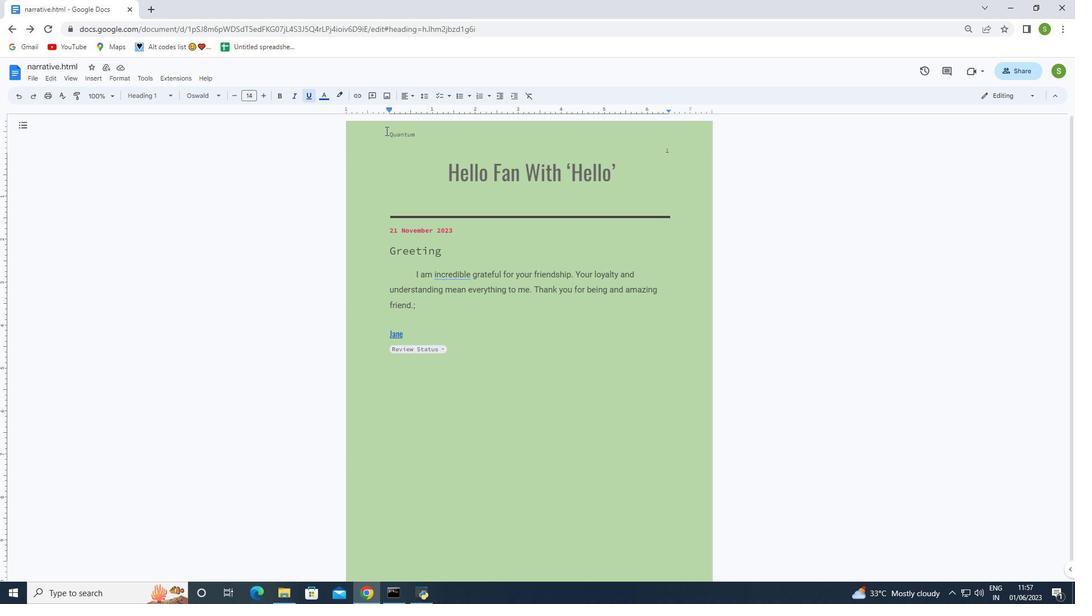 
Action: Mouse moved to (385, 136)
Screenshot: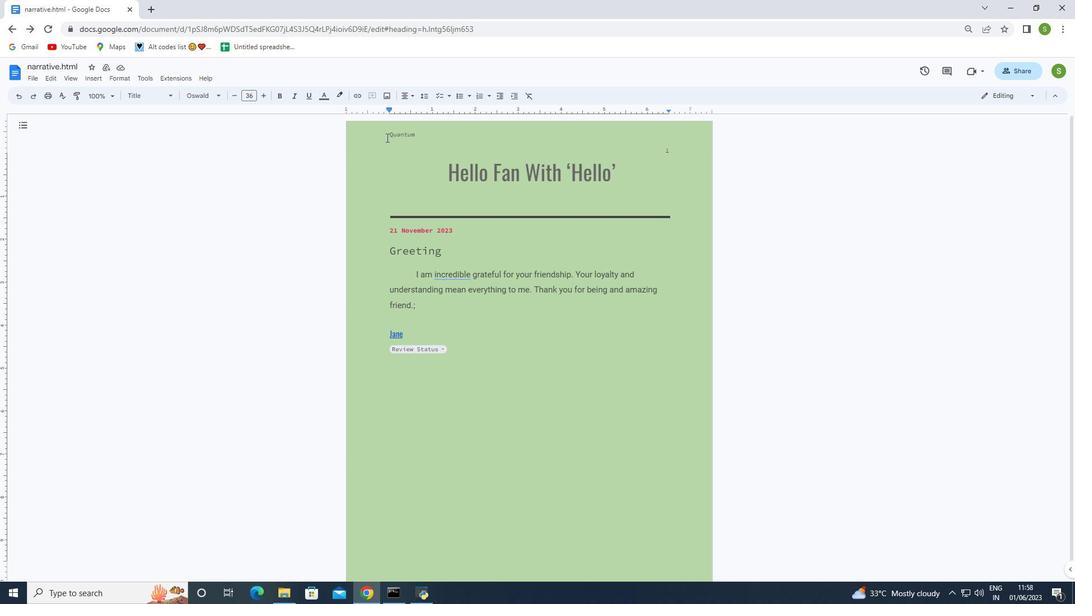 
Action: Mouse pressed left at (385, 136)
Screenshot: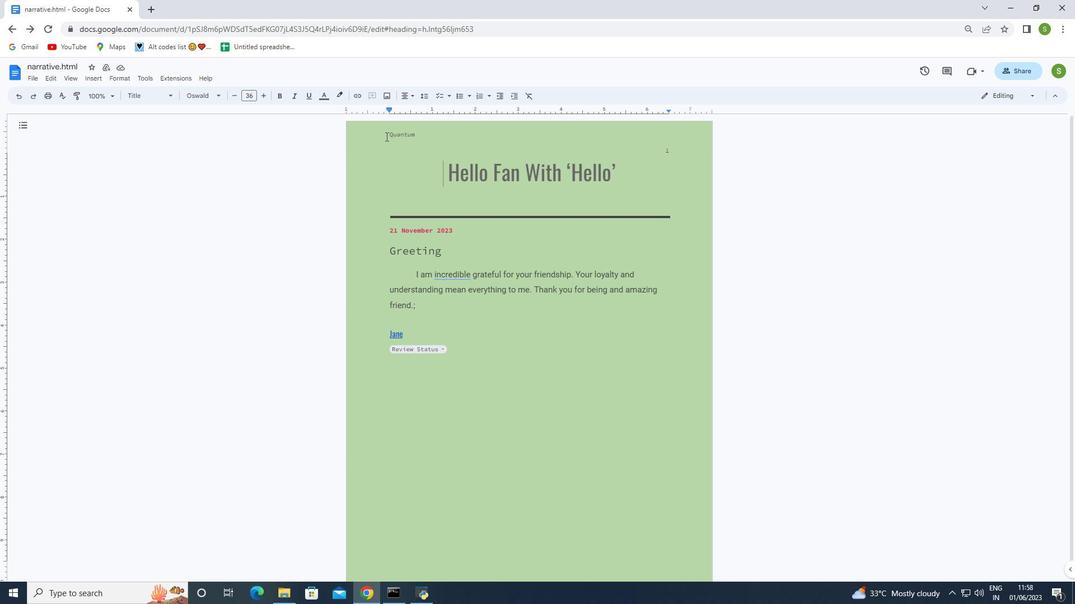 
Action: Mouse moved to (390, 134)
Screenshot: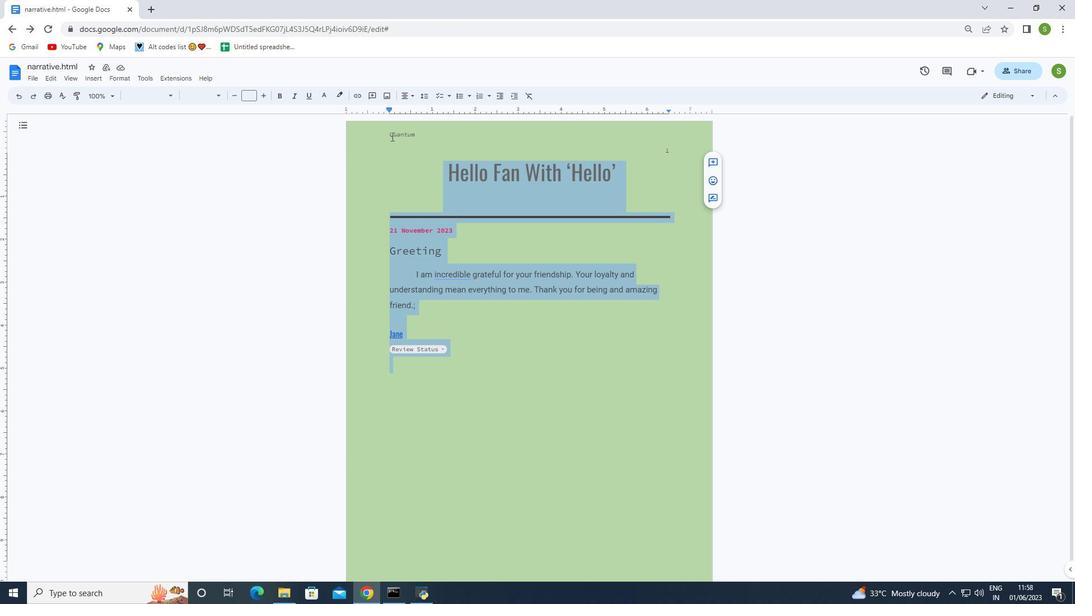 
Action: Mouse pressed left at (390, 134)
Screenshot: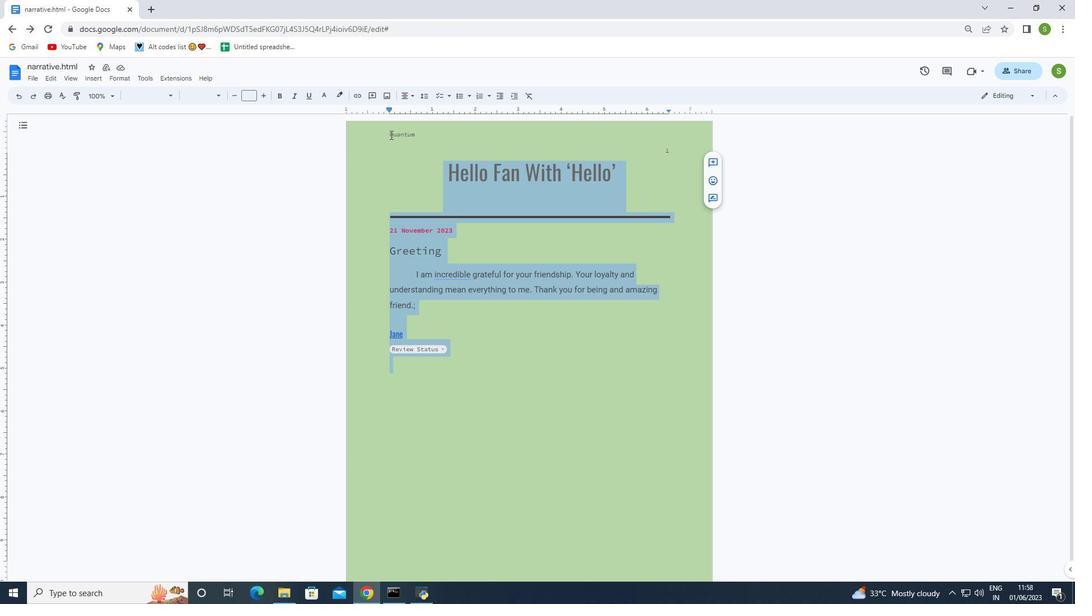 
Action: Mouse moved to (410, 134)
Screenshot: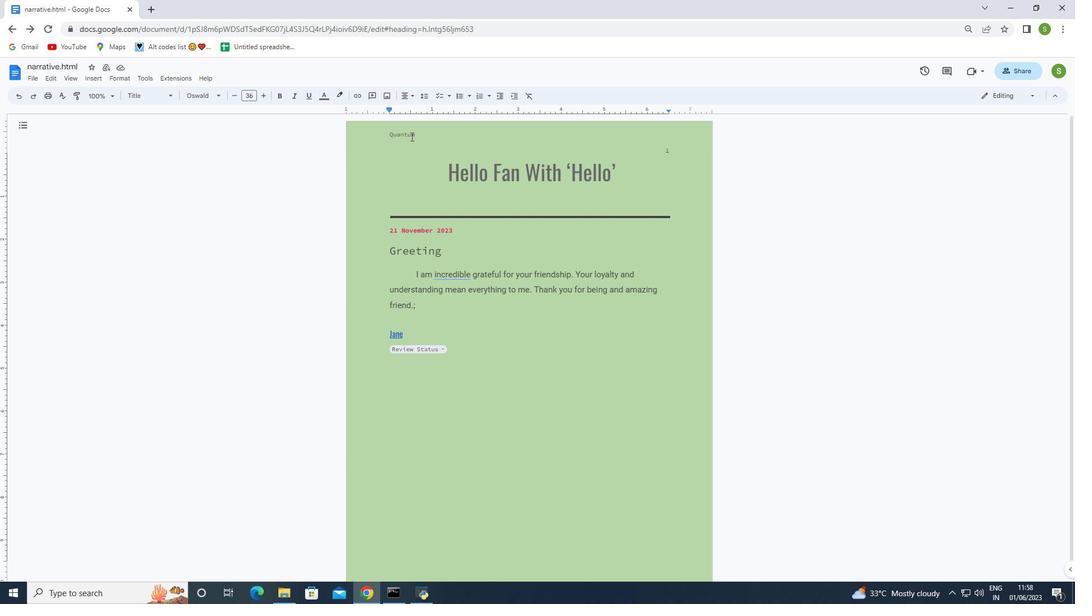 
Action: Mouse pressed left at (410, 134)
Screenshot: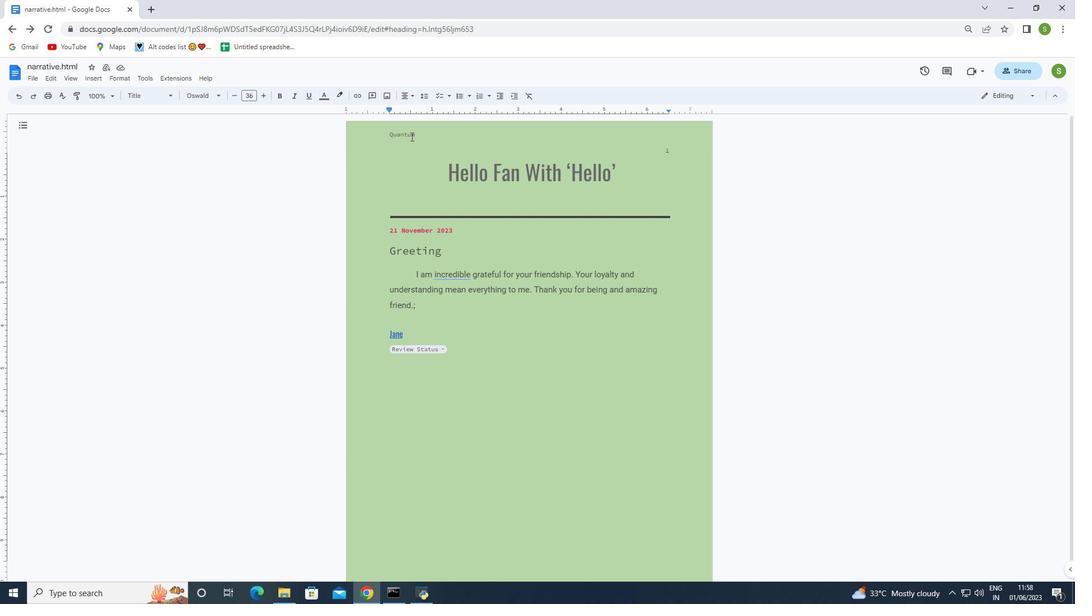 
Action: Mouse pressed left at (410, 134)
Screenshot: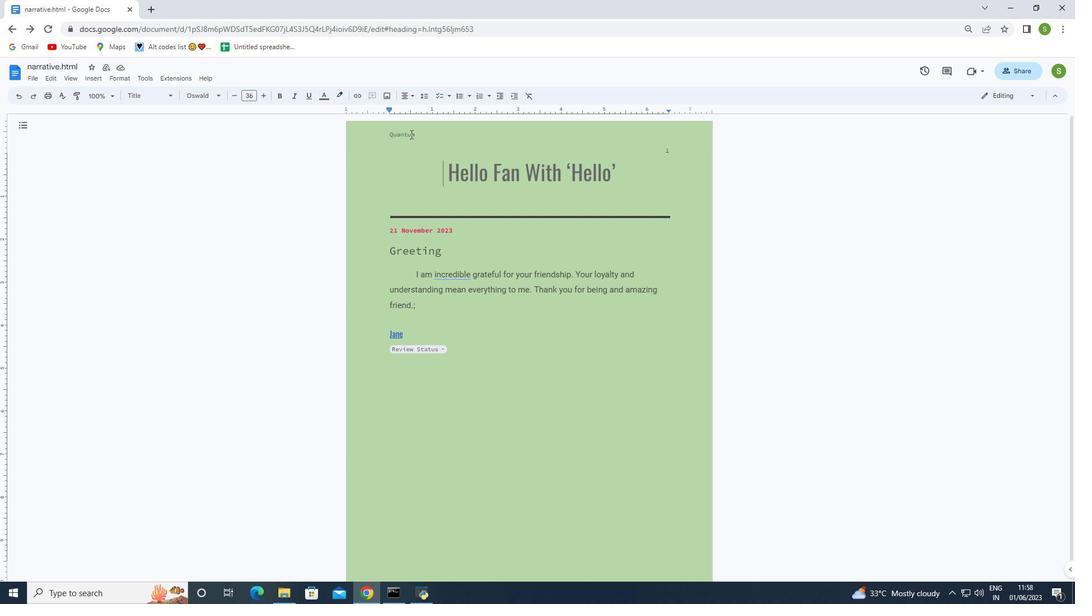 
Action: Mouse moved to (421, 134)
Screenshot: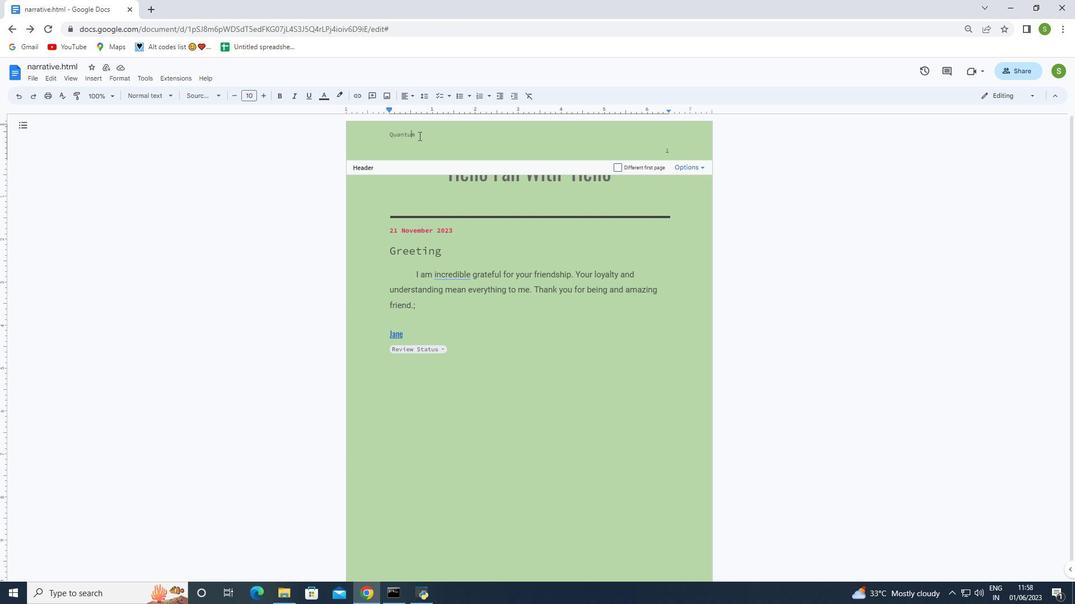 
Action: Mouse pressed left at (421, 134)
Screenshot: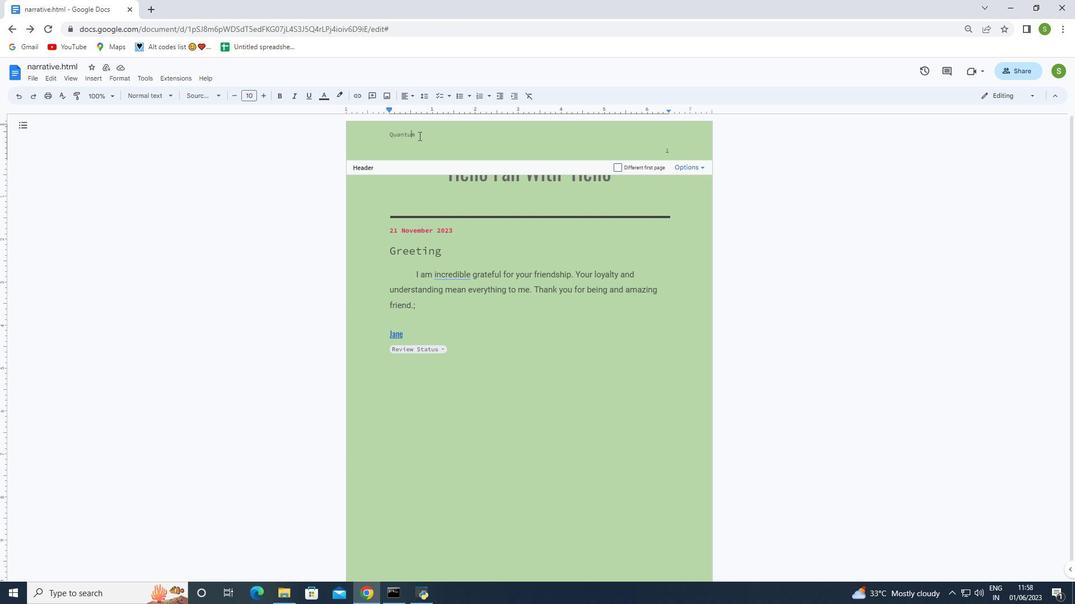 
Action: Mouse moved to (204, 99)
Screenshot: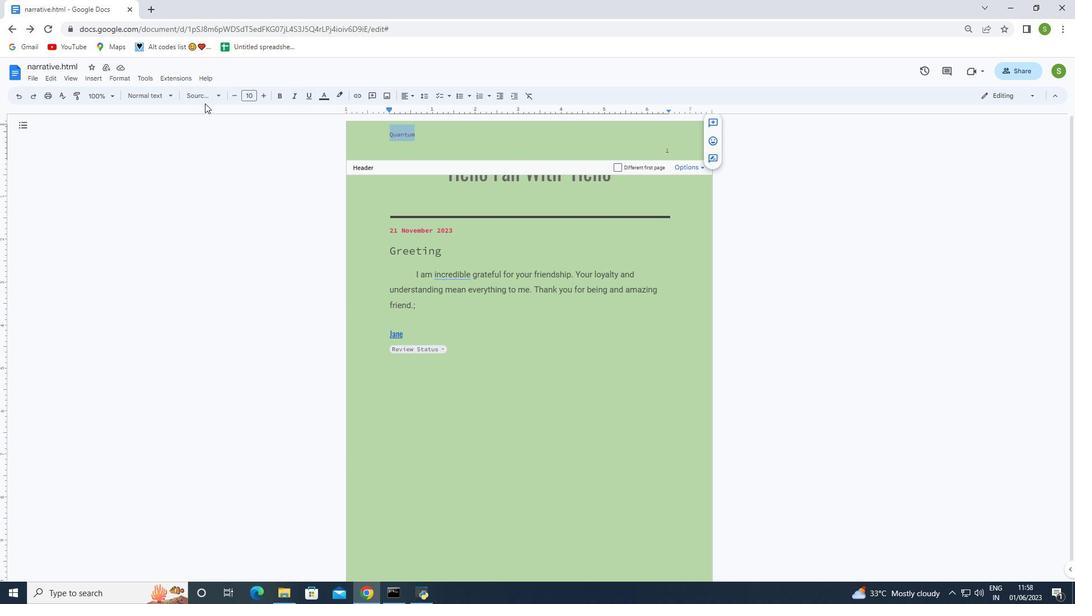 
Action: Mouse pressed left at (204, 99)
Screenshot: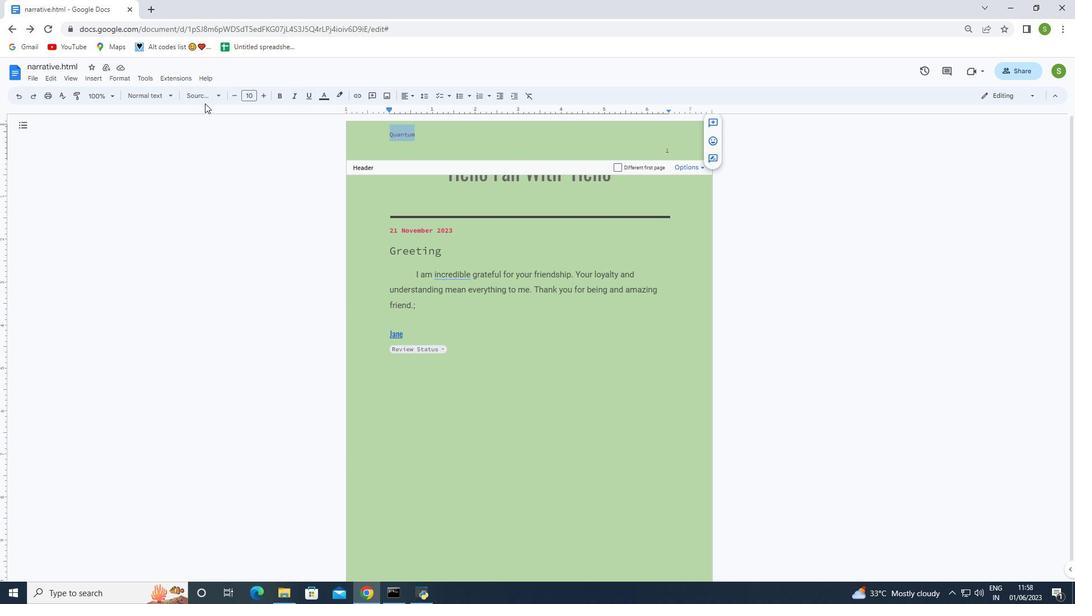 
Action: Mouse moved to (231, 484)
Screenshot: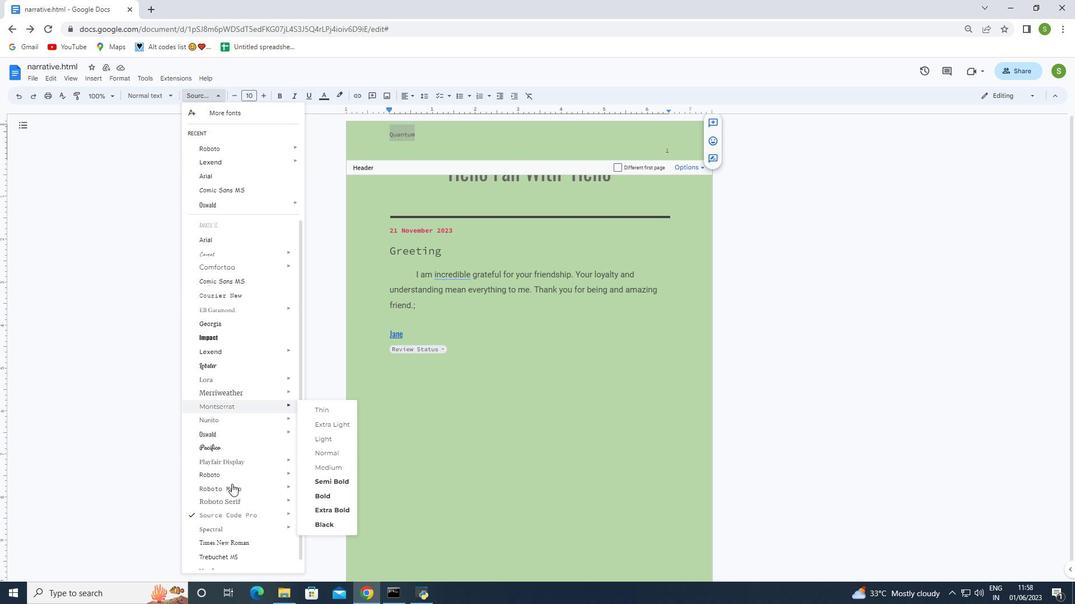 
Action: Mouse scrolled (231, 484) with delta (0, 0)
Screenshot: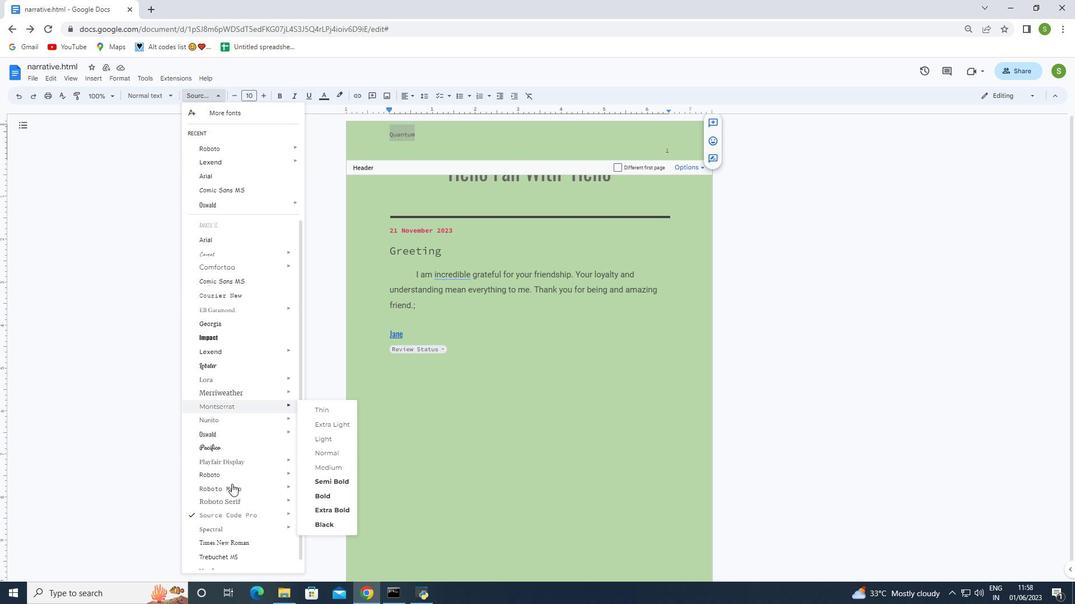 
Action: Mouse moved to (231, 485)
Screenshot: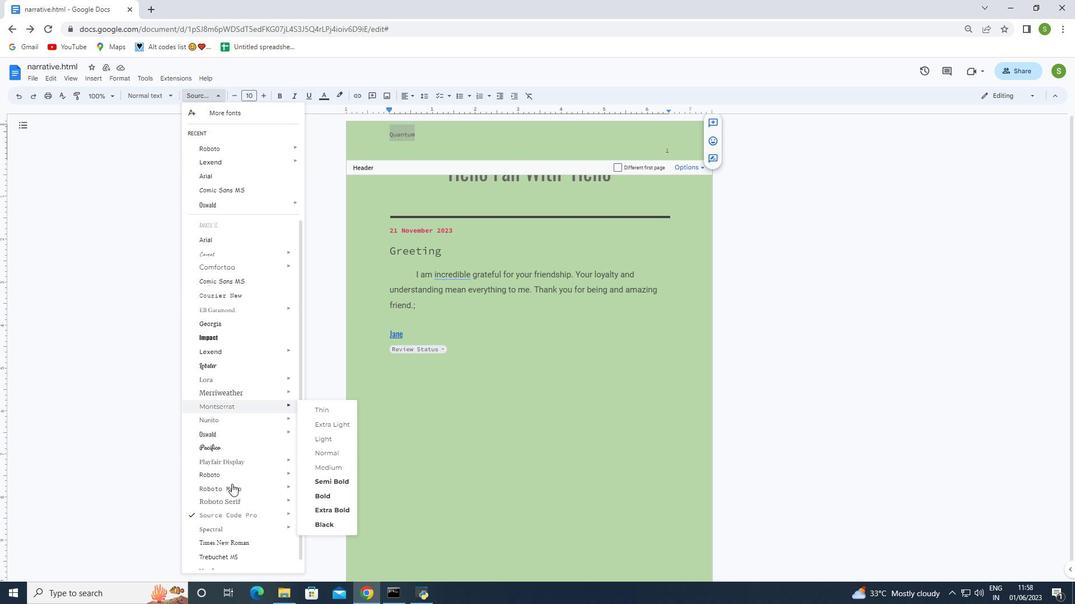 
Action: Mouse scrolled (231, 484) with delta (0, 0)
Screenshot: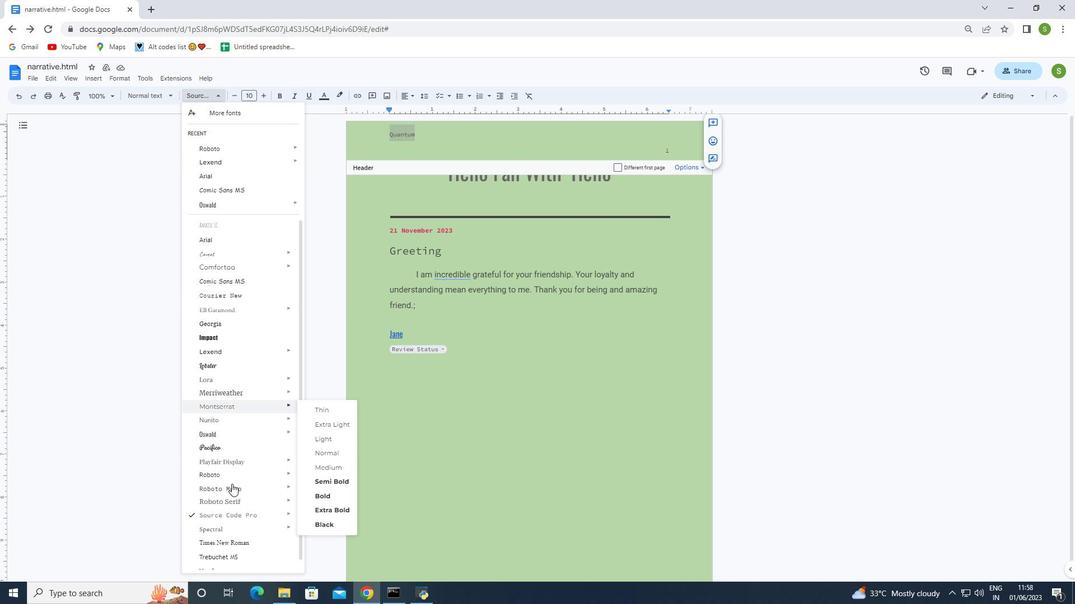 
Action: Mouse scrolled (231, 484) with delta (0, 0)
Screenshot: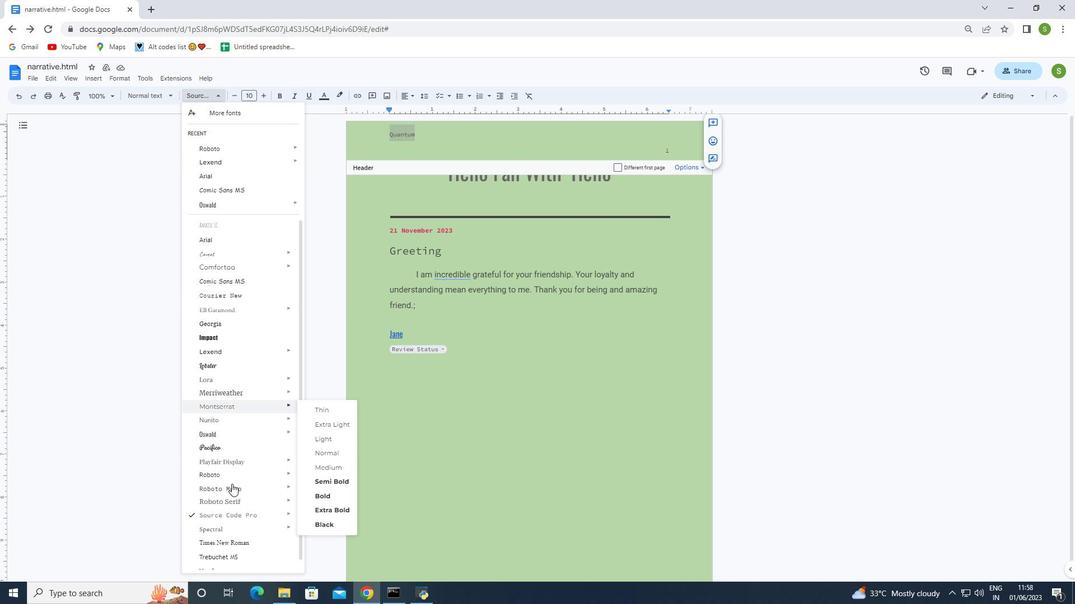 
Action: Mouse scrolled (231, 484) with delta (0, 0)
Screenshot: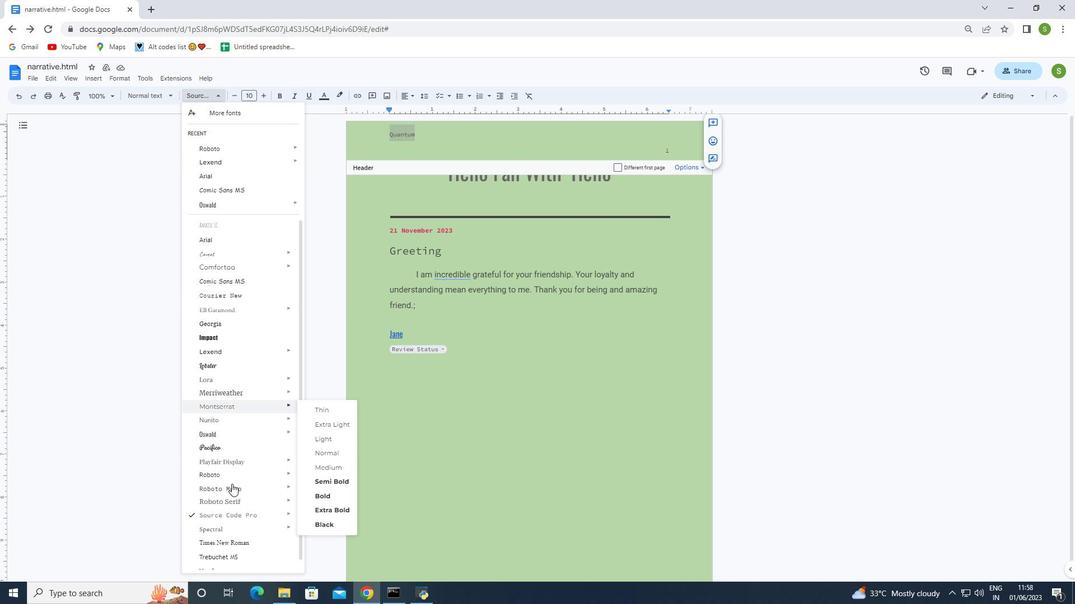 
Action: Mouse moved to (231, 485)
Screenshot: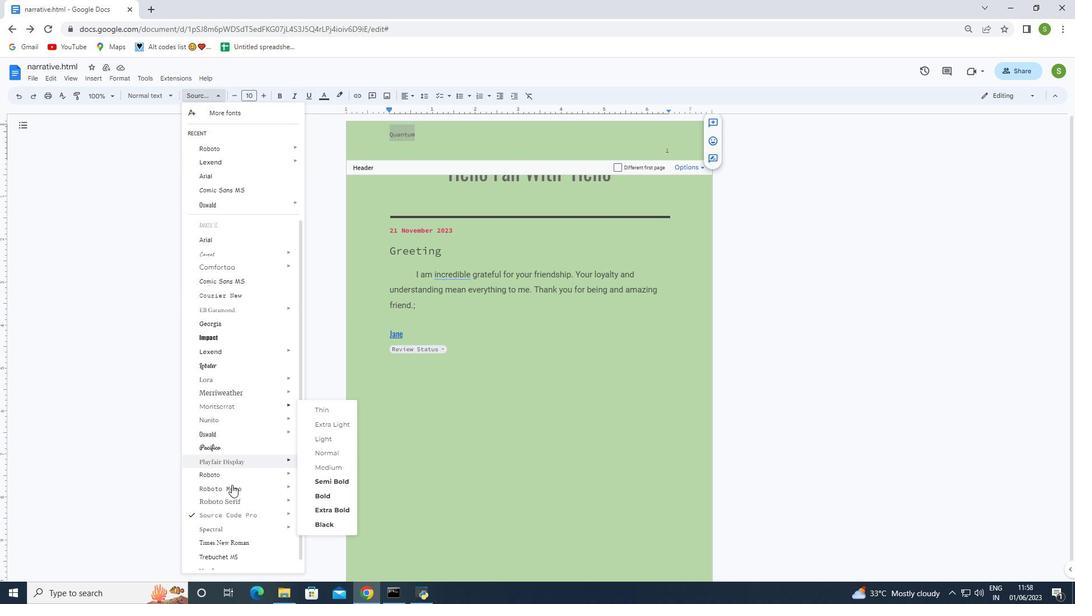 
Action: Mouse scrolled (231, 484) with delta (0, 0)
Screenshot: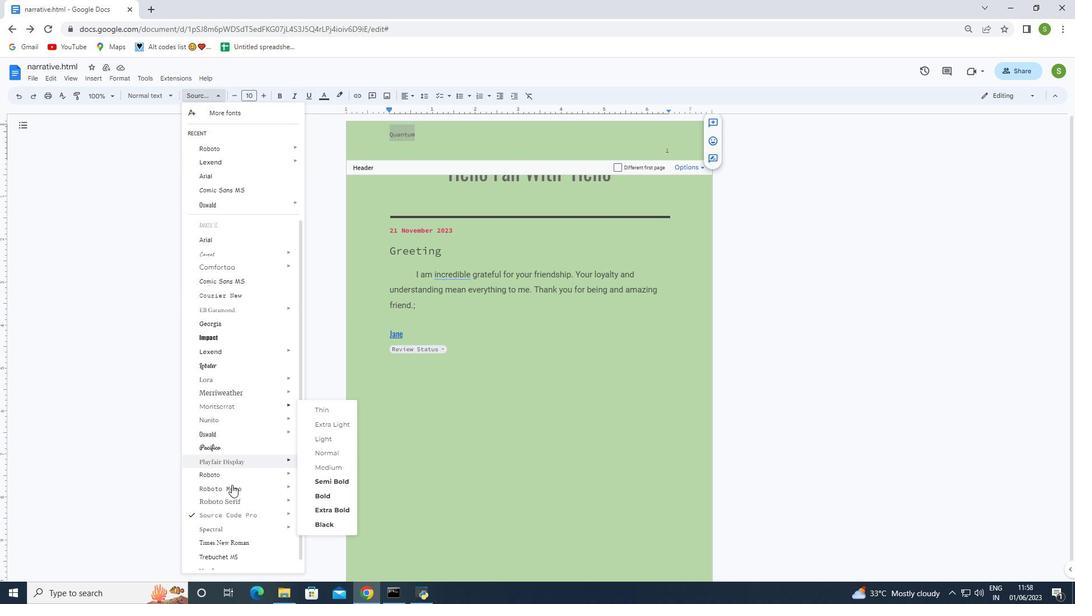 
Action: Mouse moved to (231, 489)
Screenshot: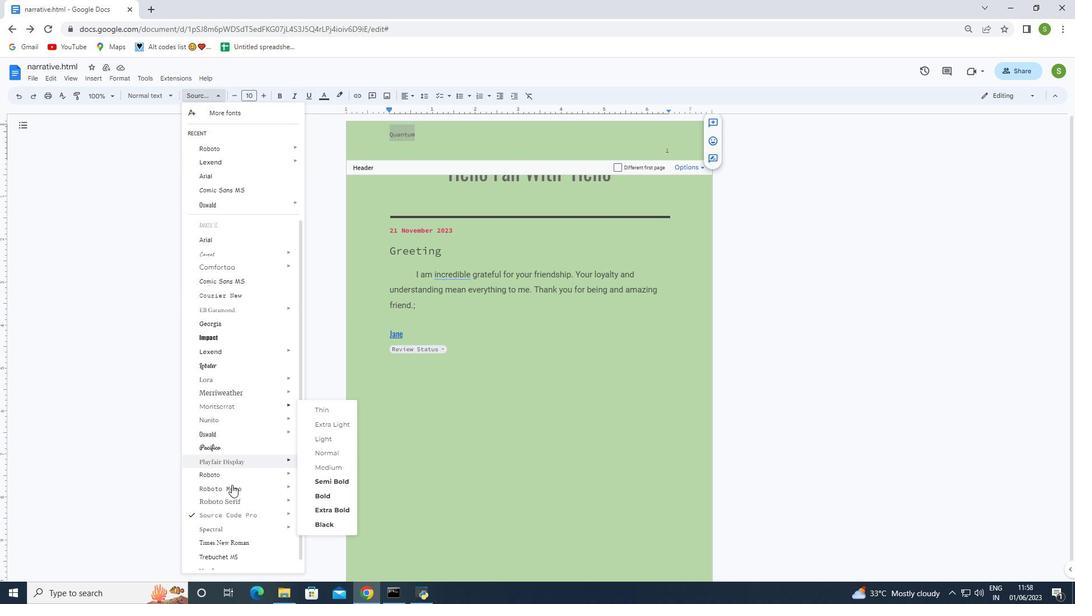 
Action: Mouse scrolled (231, 488) with delta (0, 0)
Screenshot: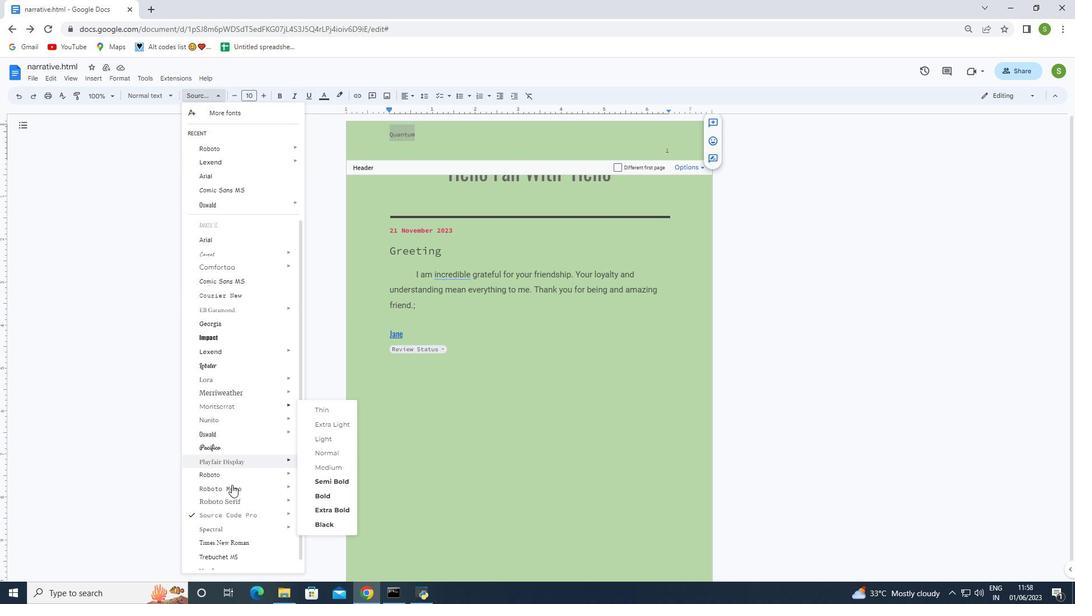 
Action: Mouse moved to (226, 540)
Screenshot: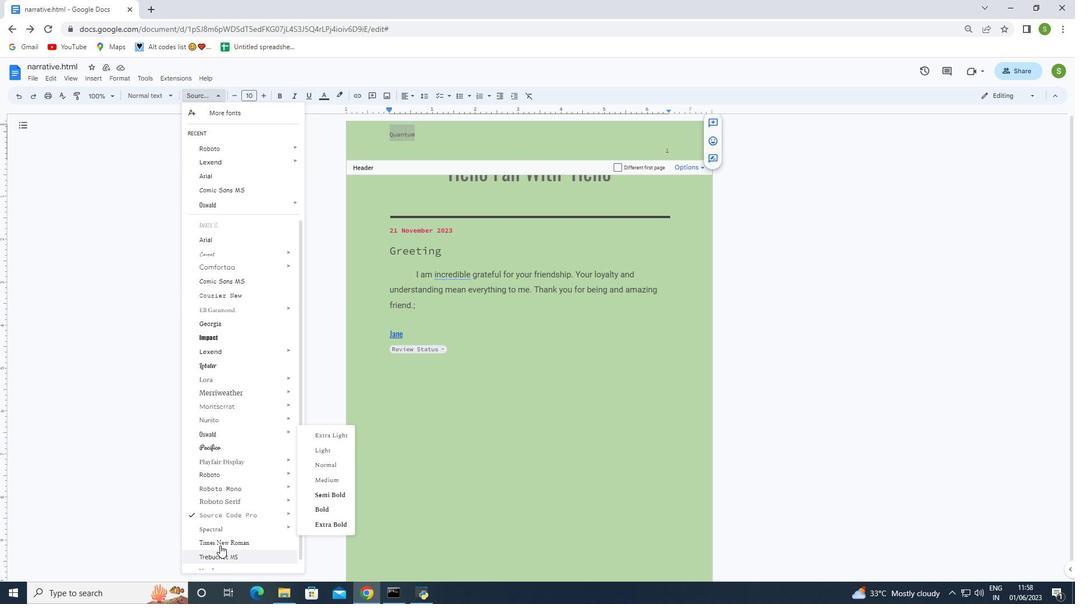 
Action: Mouse scrolled (226, 539) with delta (0, 0)
Screenshot: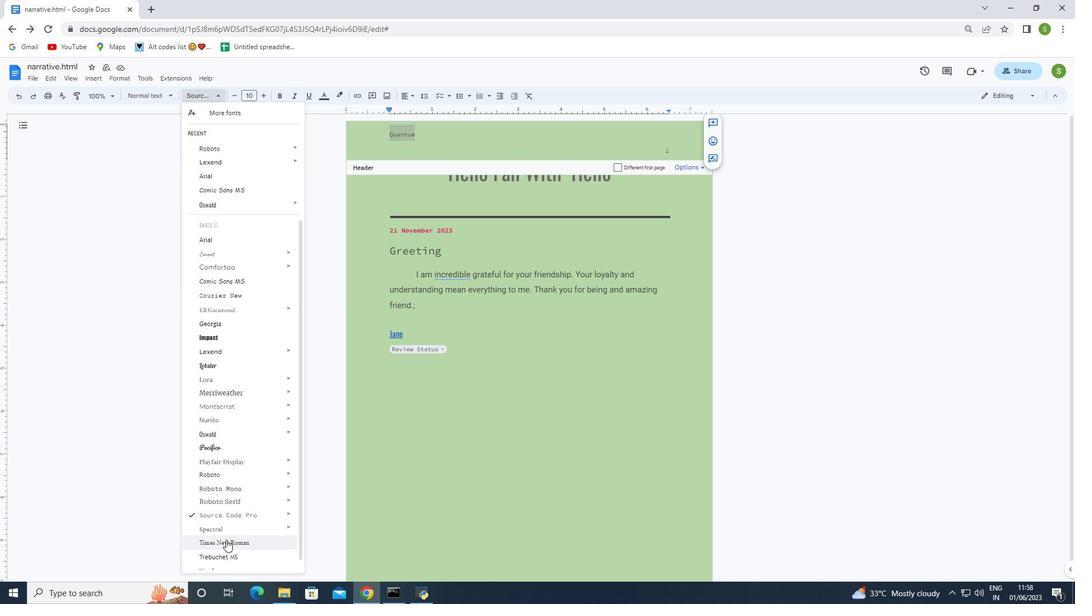 
Action: Mouse scrolled (226, 539) with delta (0, 0)
Screenshot: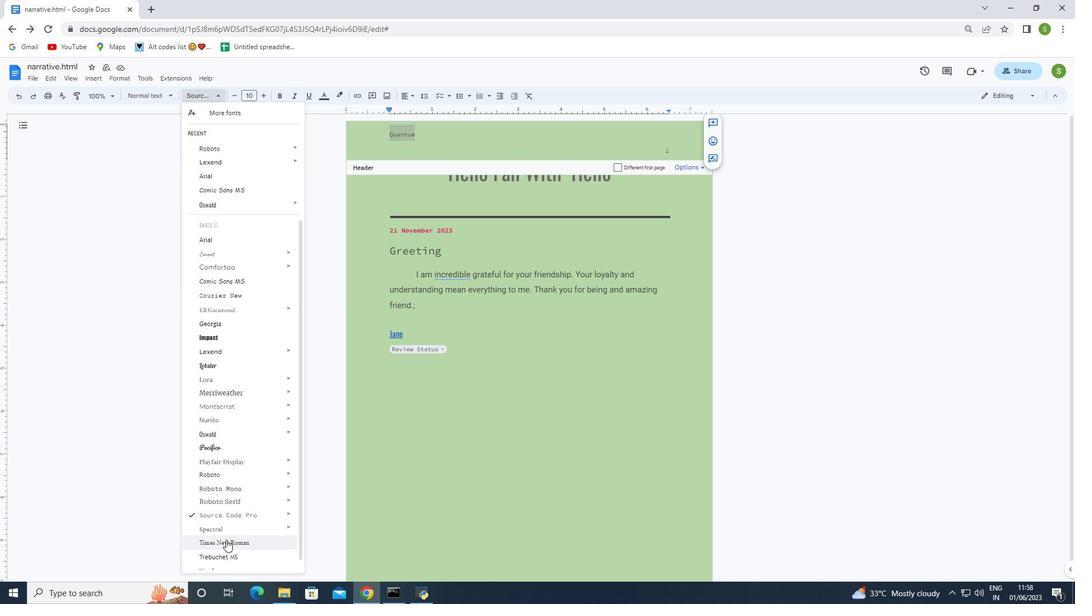 
Action: Mouse moved to (226, 540)
Screenshot: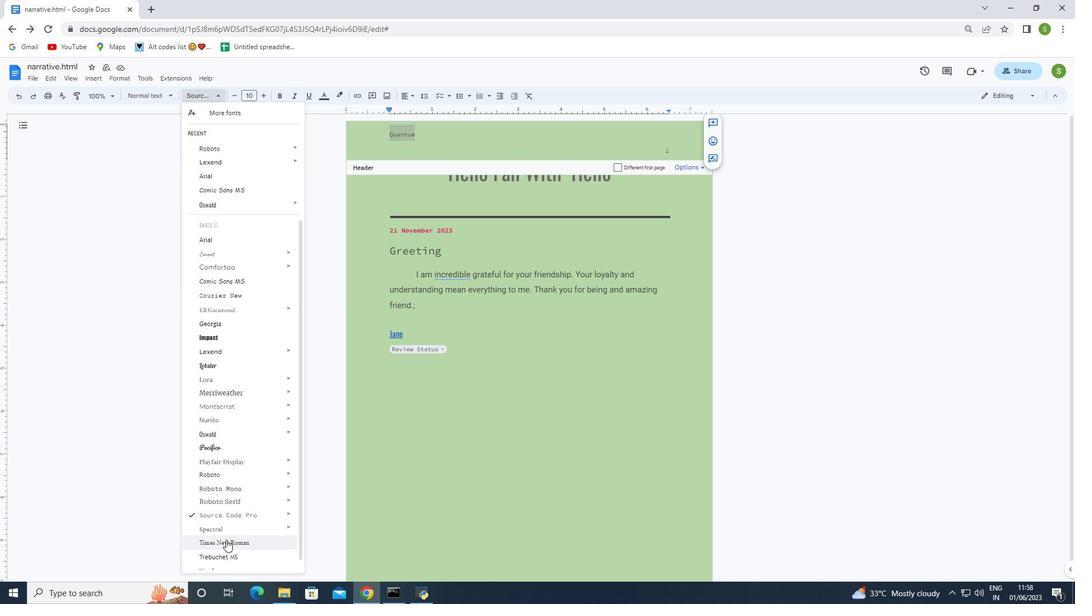 
Action: Mouse scrolled (226, 539) with delta (0, 0)
Screenshot: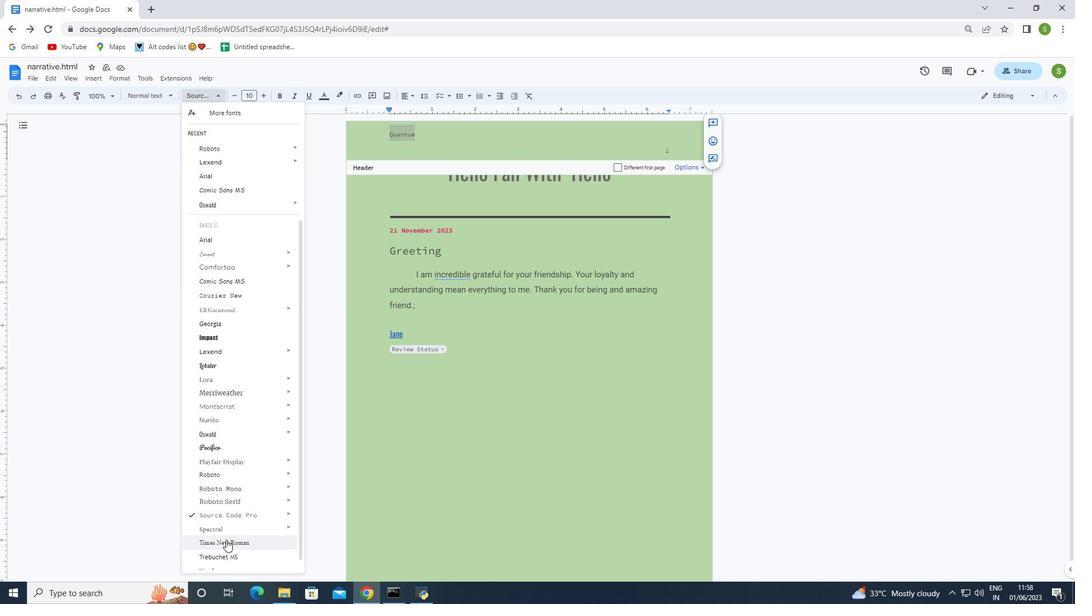 
Action: Mouse moved to (226, 540)
Screenshot: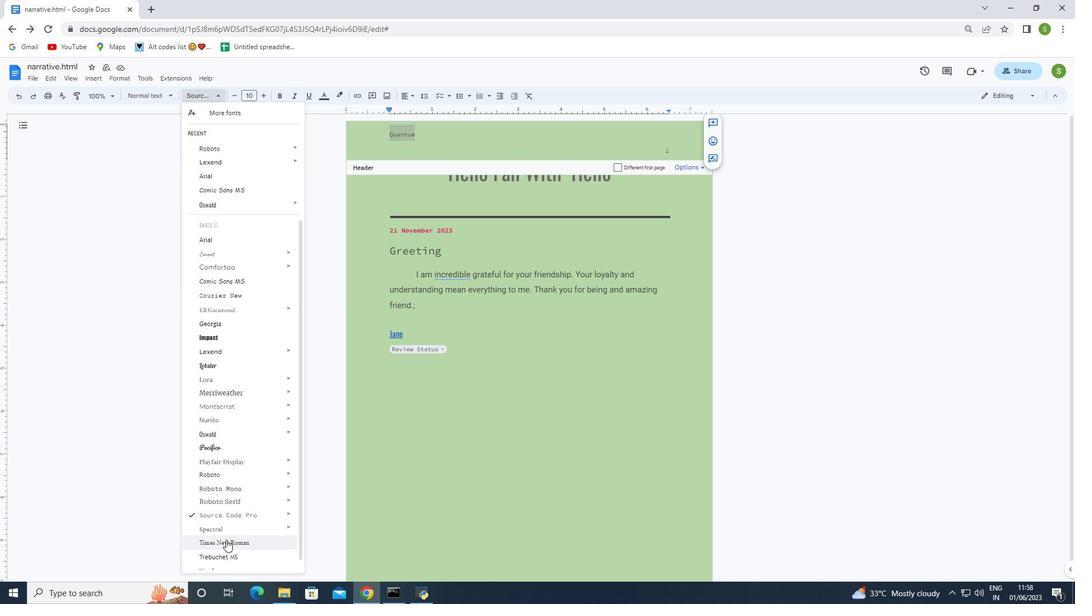 
Action: Mouse scrolled (226, 539) with delta (0, 0)
Screenshot: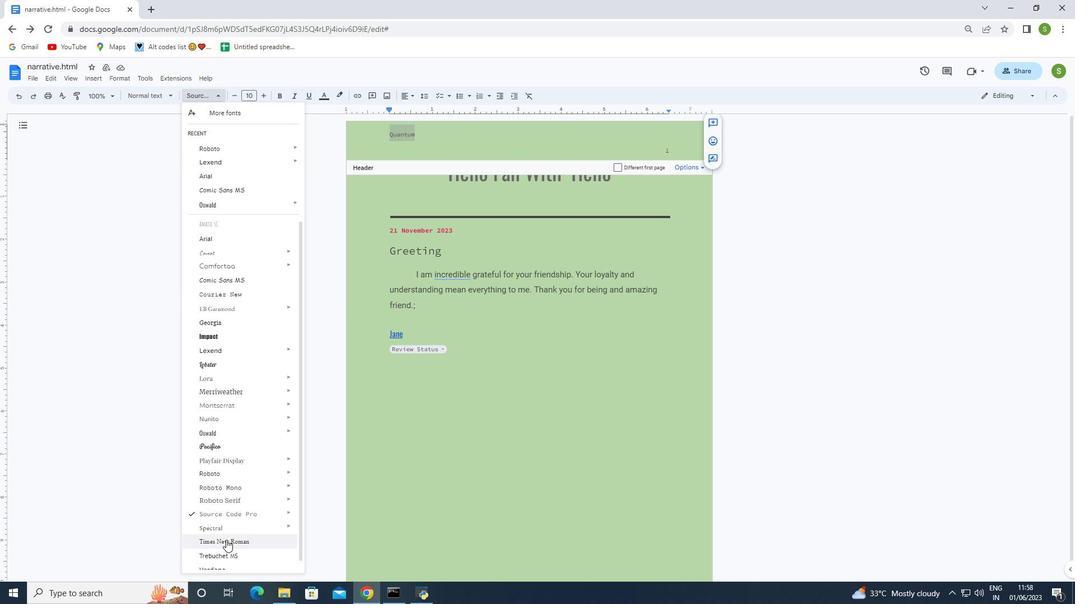 
Action: Mouse moved to (227, 540)
Screenshot: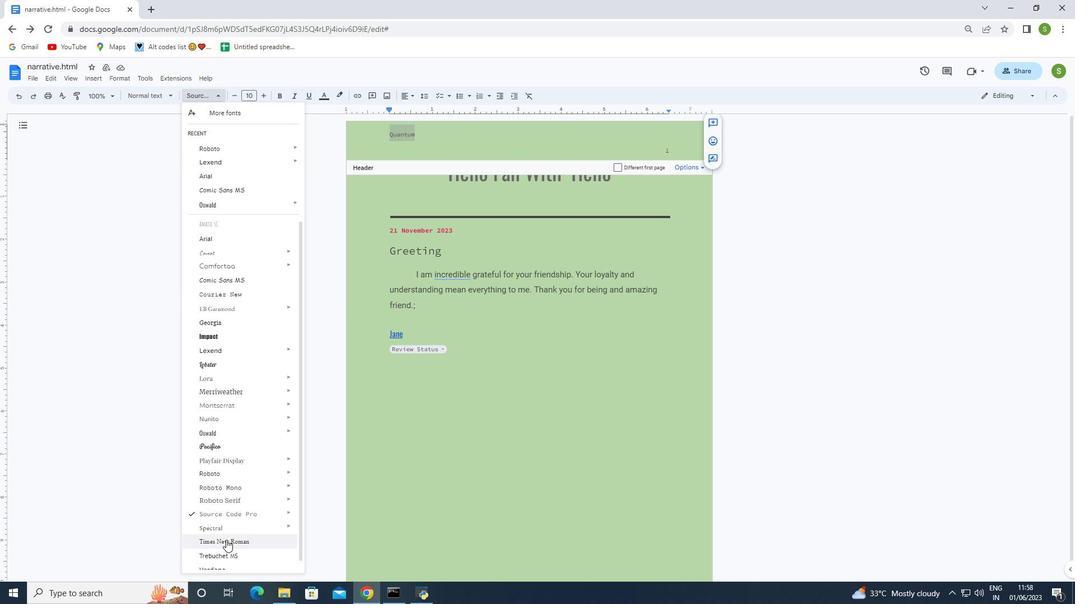 
Action: Mouse scrolled (227, 539) with delta (0, 0)
Screenshot: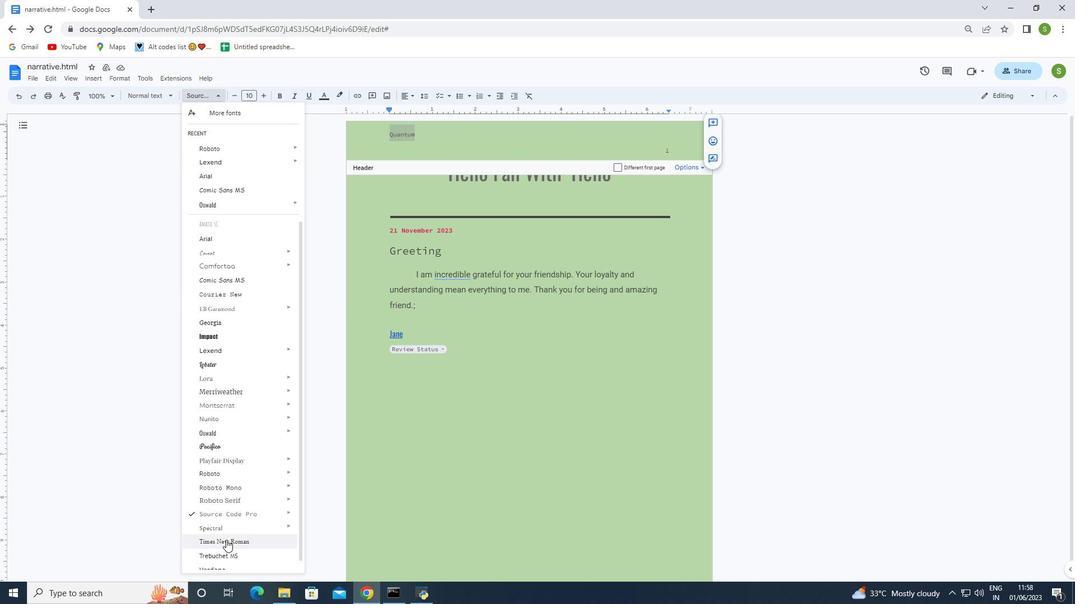 
Action: Mouse moved to (222, 357)
Screenshot: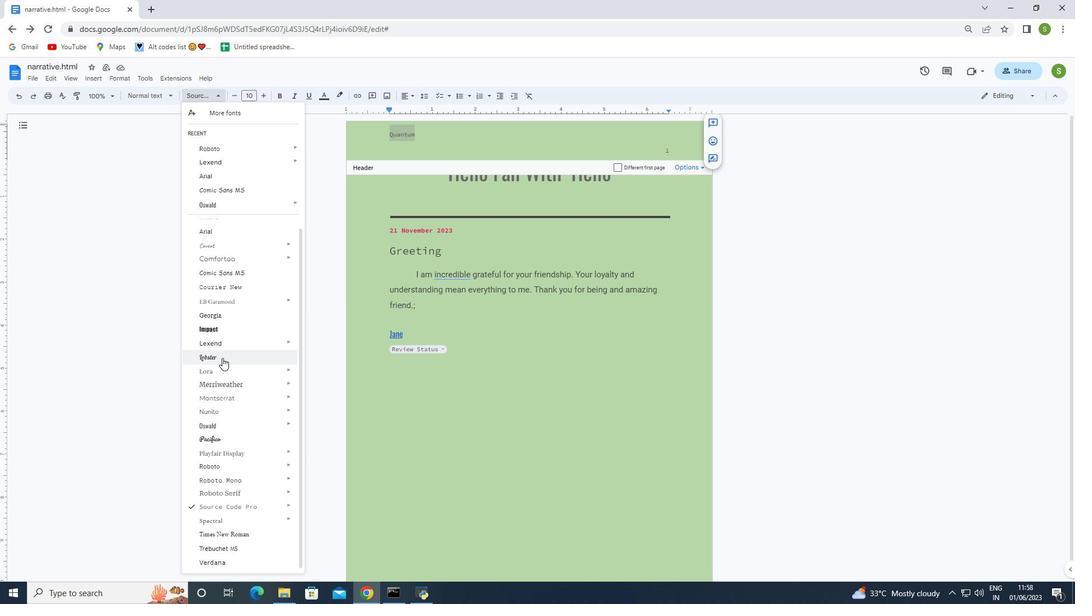 
Action: Mouse pressed left at (222, 357)
Screenshot: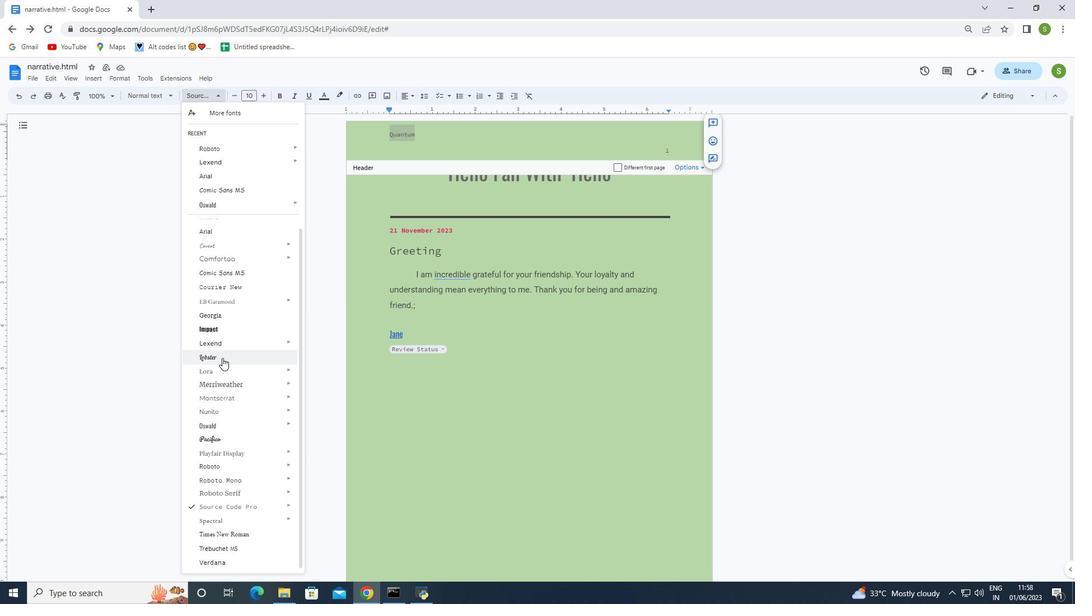 
Action: Mouse moved to (528, 375)
Screenshot: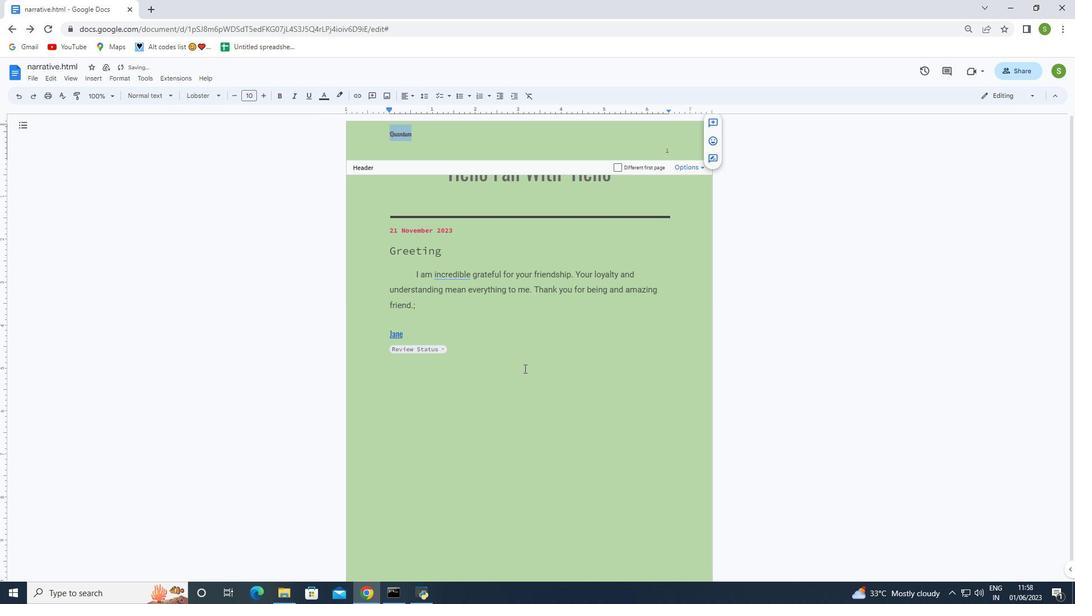 
Action: Mouse pressed left at (528, 375)
Screenshot: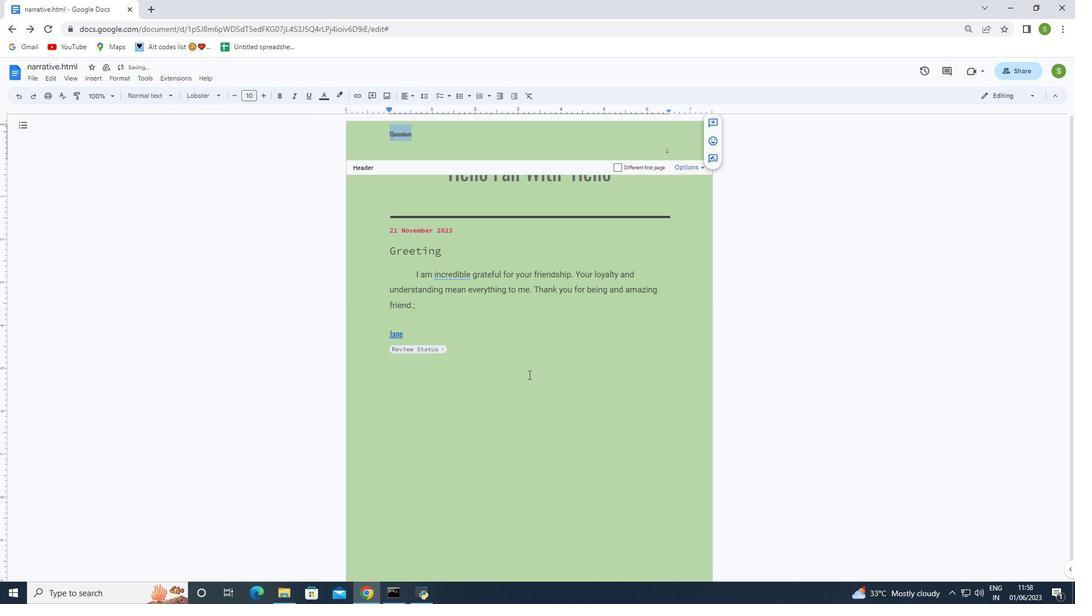 
Action: Mouse moved to (441, 169)
Screenshot: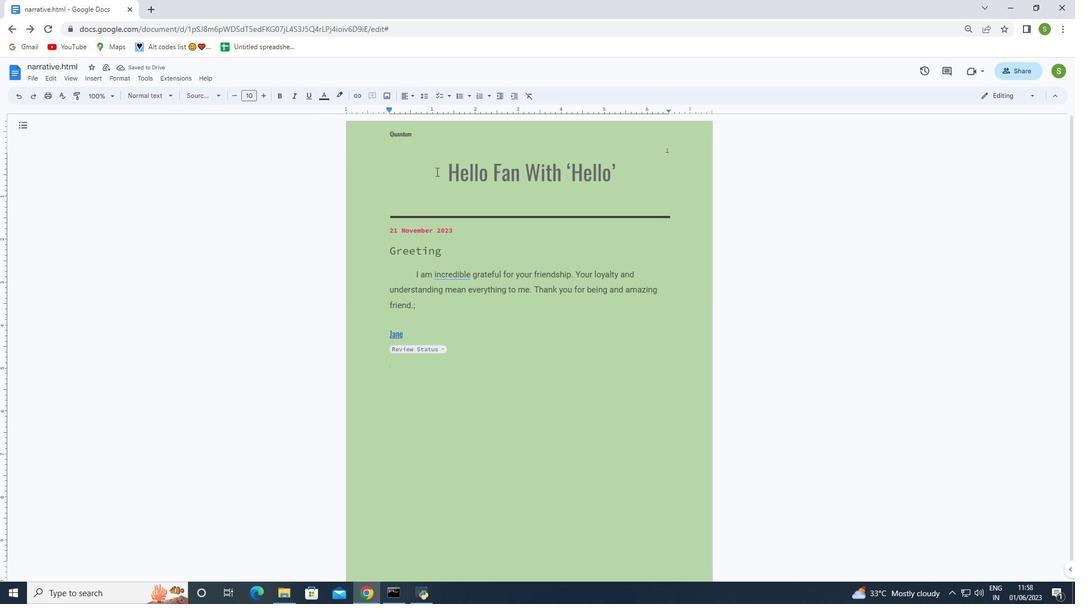 
Action: Mouse pressed left at (441, 169)
Screenshot: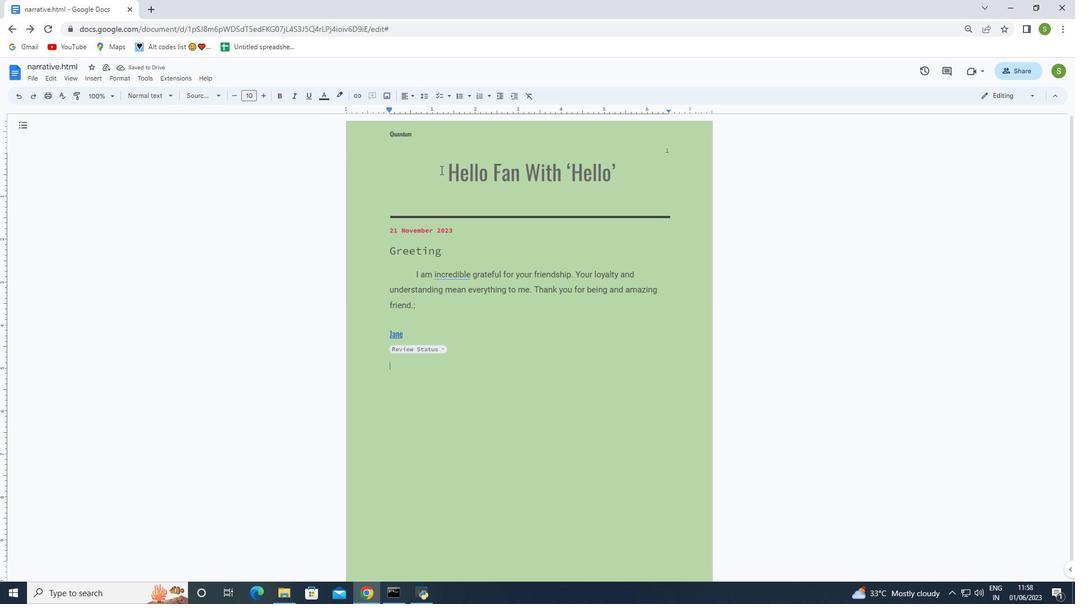 
Action: Mouse moved to (216, 93)
Screenshot: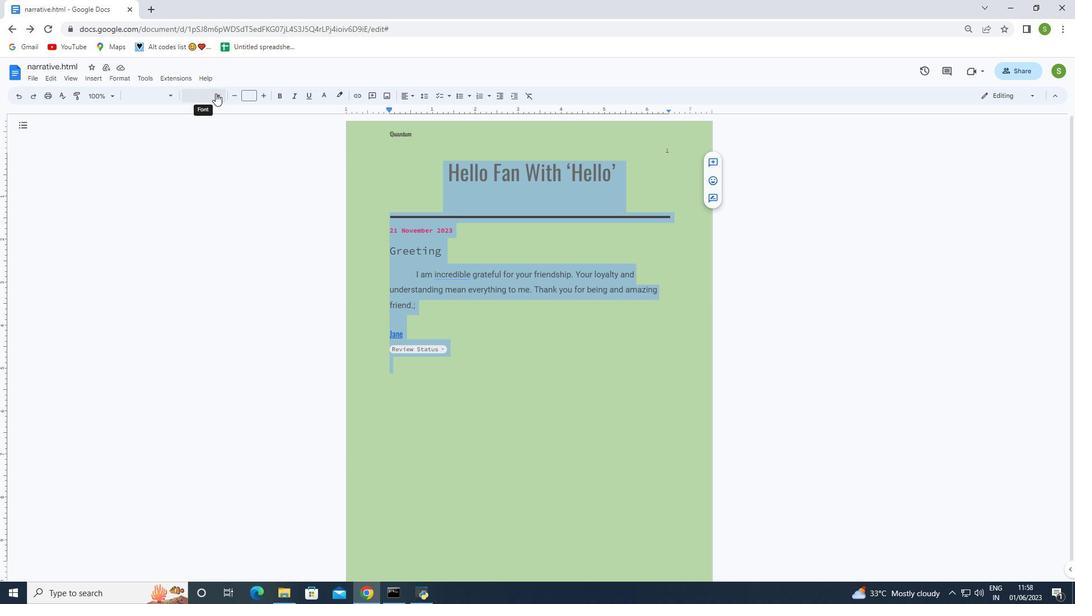 
Action: Mouse pressed left at (216, 93)
Screenshot: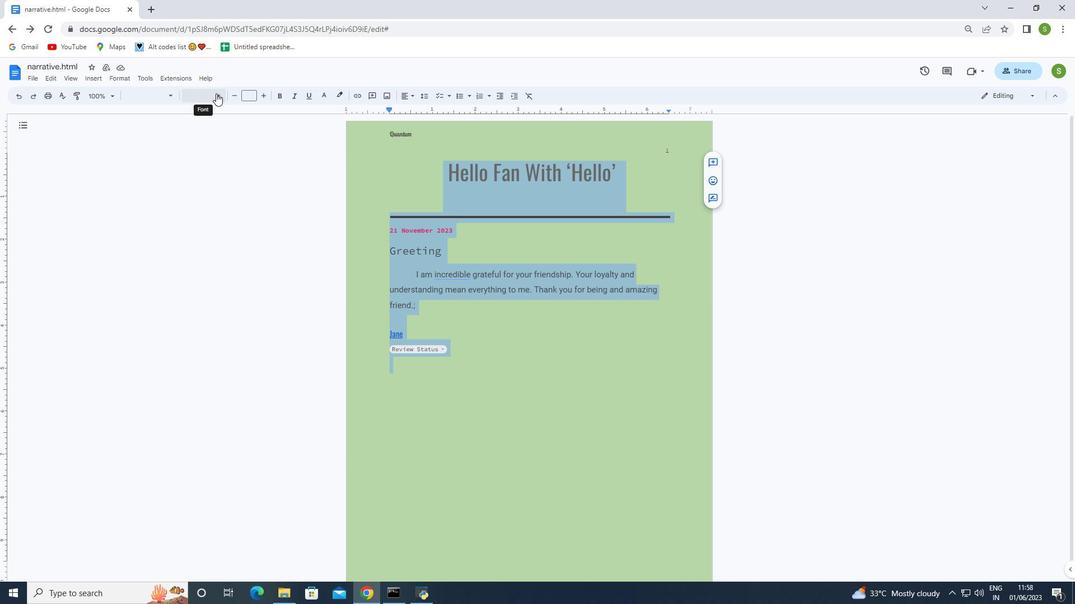 
Action: Mouse moved to (223, 367)
Screenshot: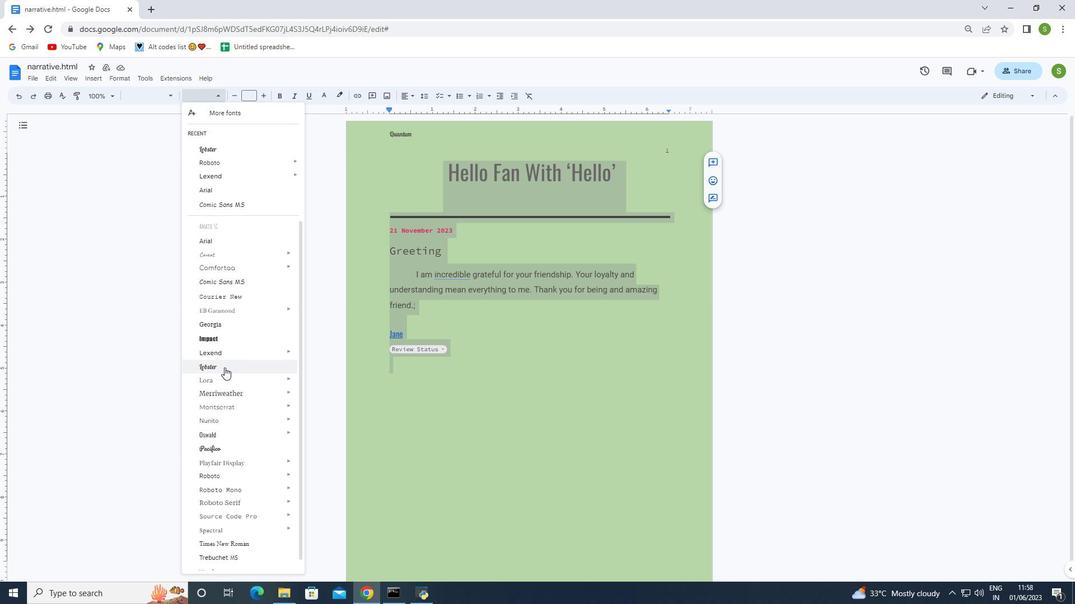 
Action: Mouse pressed left at (223, 367)
Screenshot: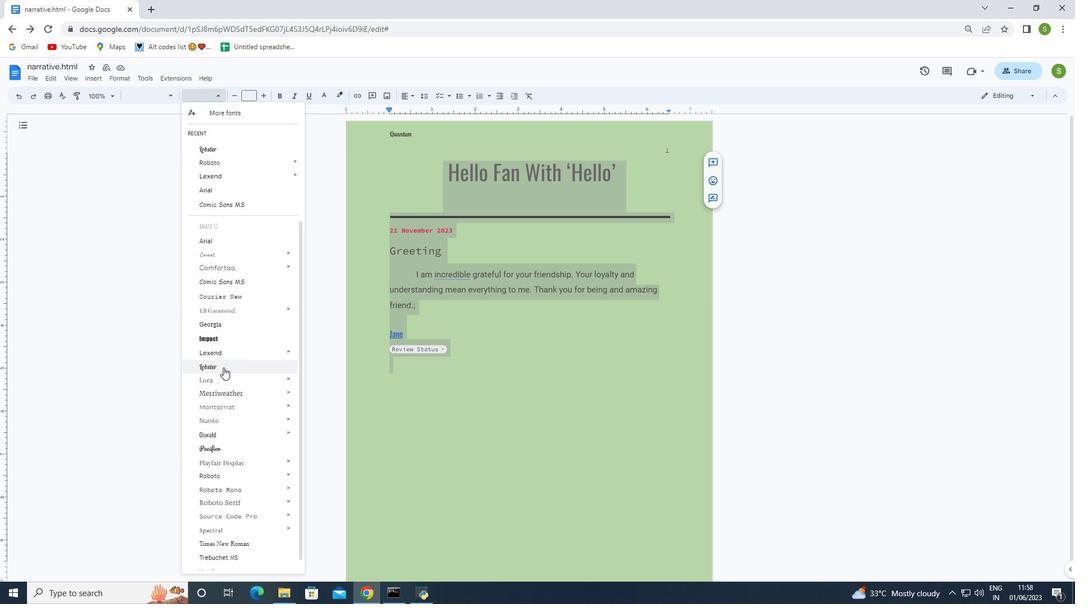 
Action: Mouse moved to (561, 442)
Screenshot: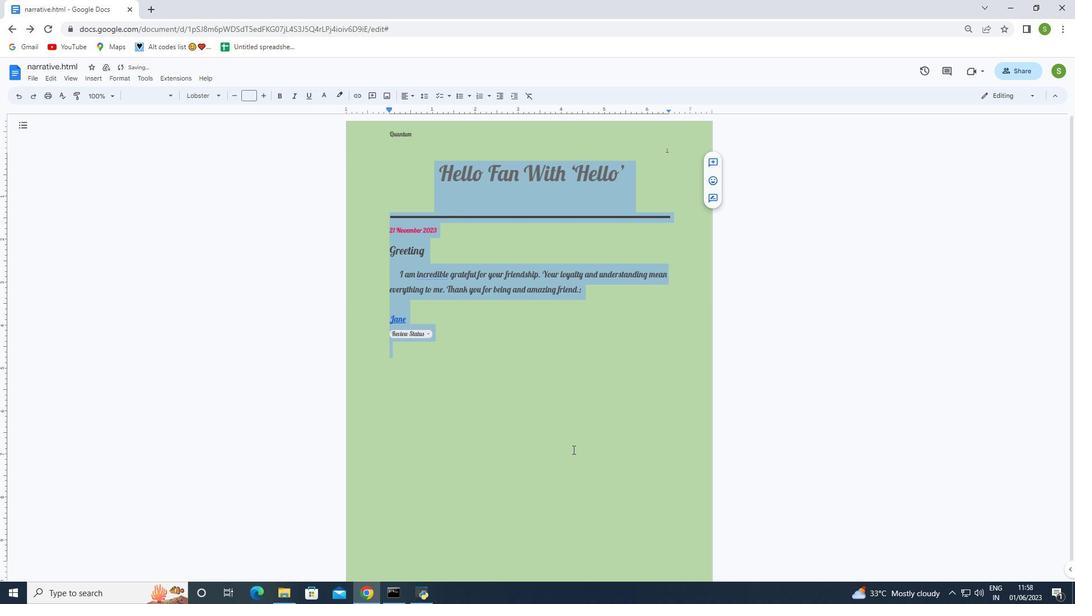 
Action: Mouse pressed left at (561, 442)
Screenshot: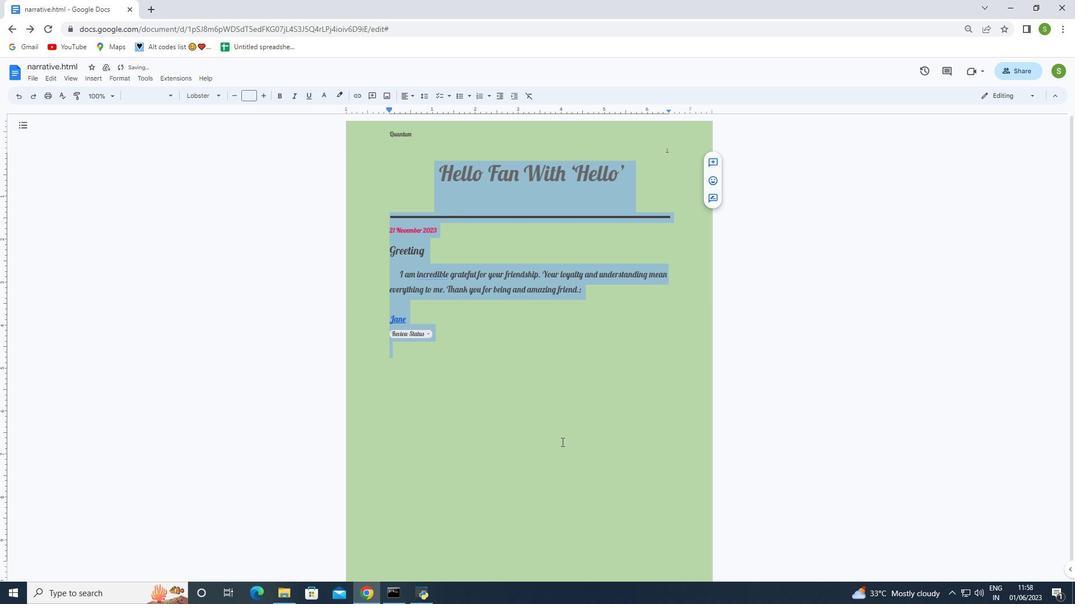 
Action: Mouse pressed left at (561, 442)
Screenshot: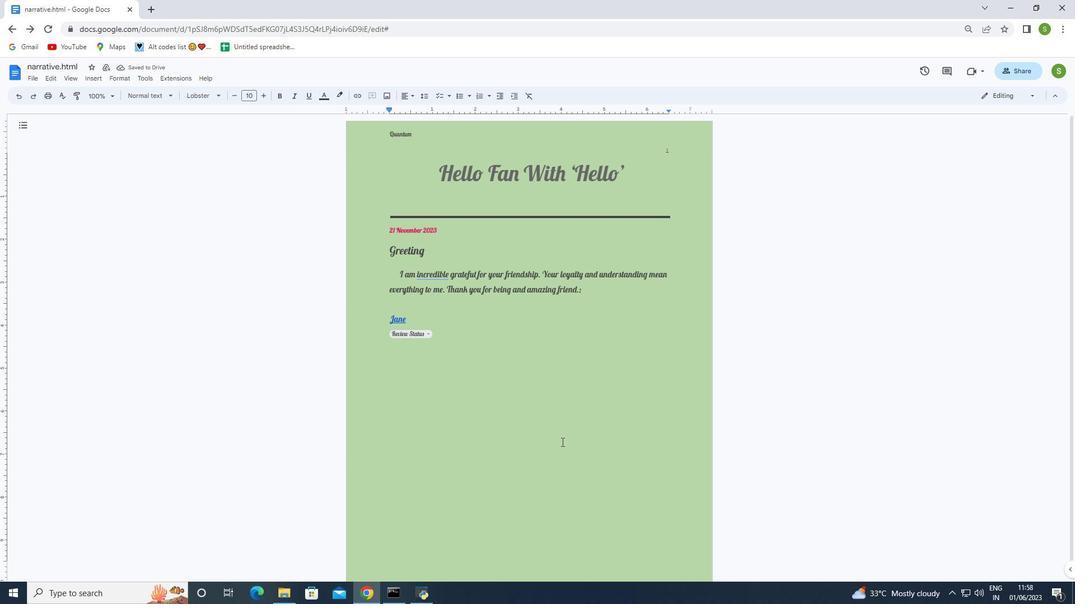 
